 Task: Search one way flight ticket for 4 adults, 1 infant in seat and 1 infant on lap in premium economy from Savannah: Savannah/hilton Head International Airport to Greenville: Pitt-greenville Airport on 5-2-2023. Choice of flights is Southwest. Number of bags: 2 carry on bags and 1 checked bag. Price is upto 98000. Outbound departure time preference is 8:45.
Action: Mouse moved to (250, 351)
Screenshot: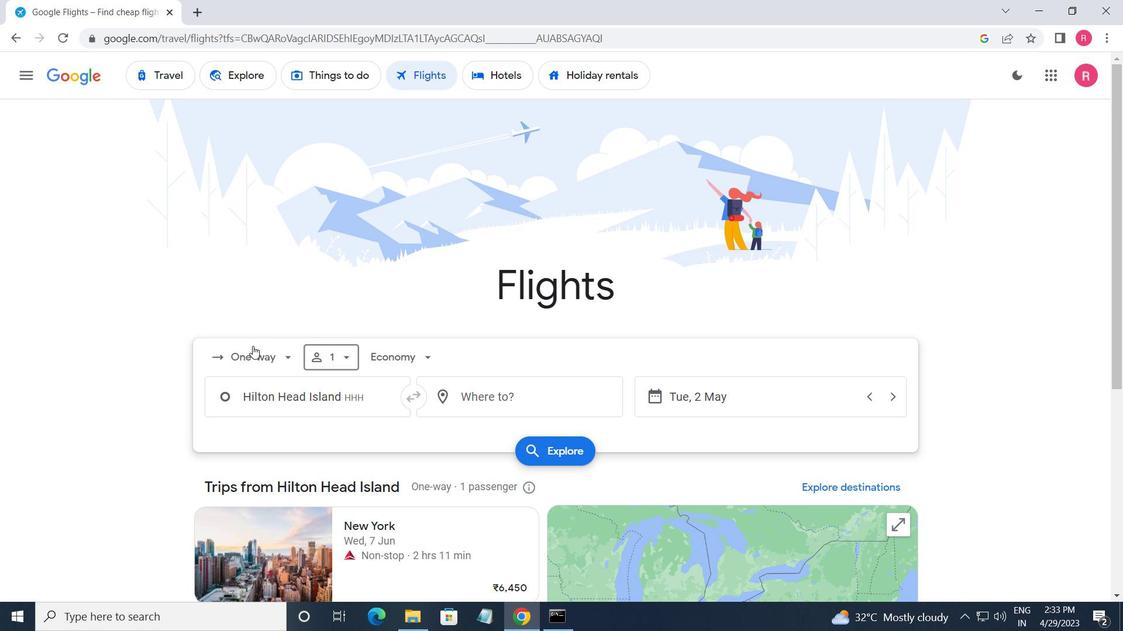 
Action: Mouse pressed left at (250, 351)
Screenshot: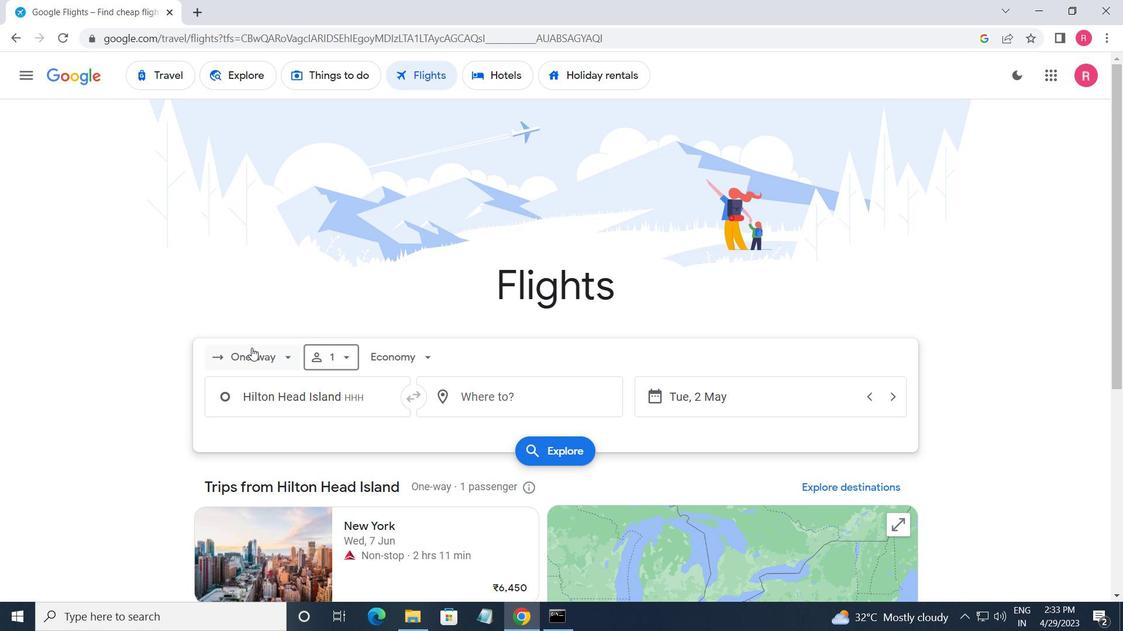 
Action: Mouse moved to (270, 423)
Screenshot: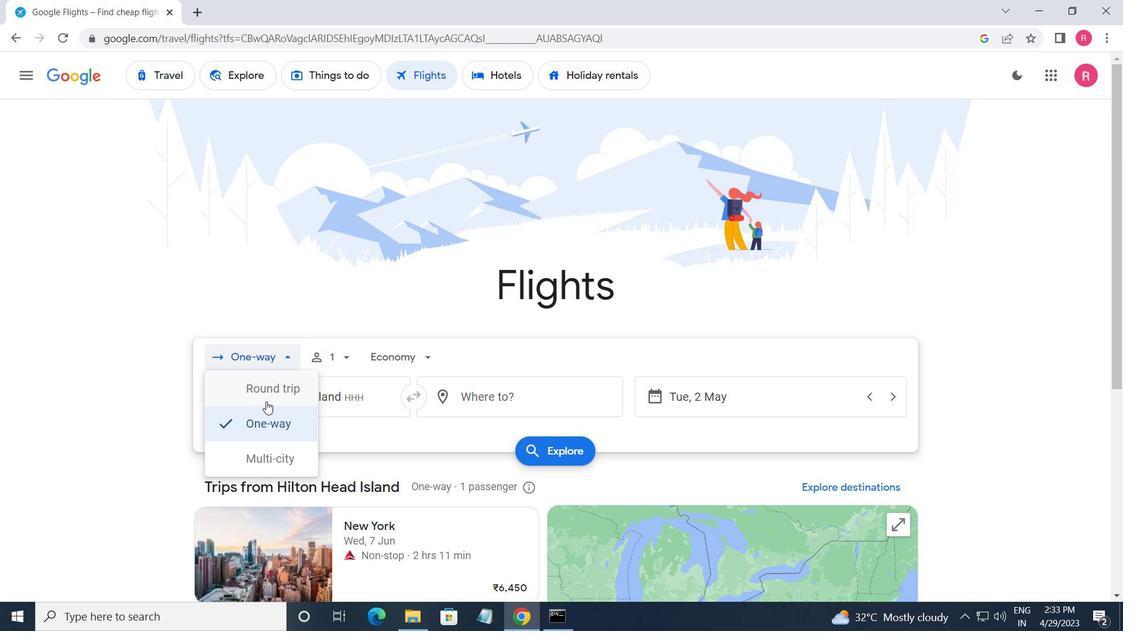
Action: Mouse pressed left at (270, 423)
Screenshot: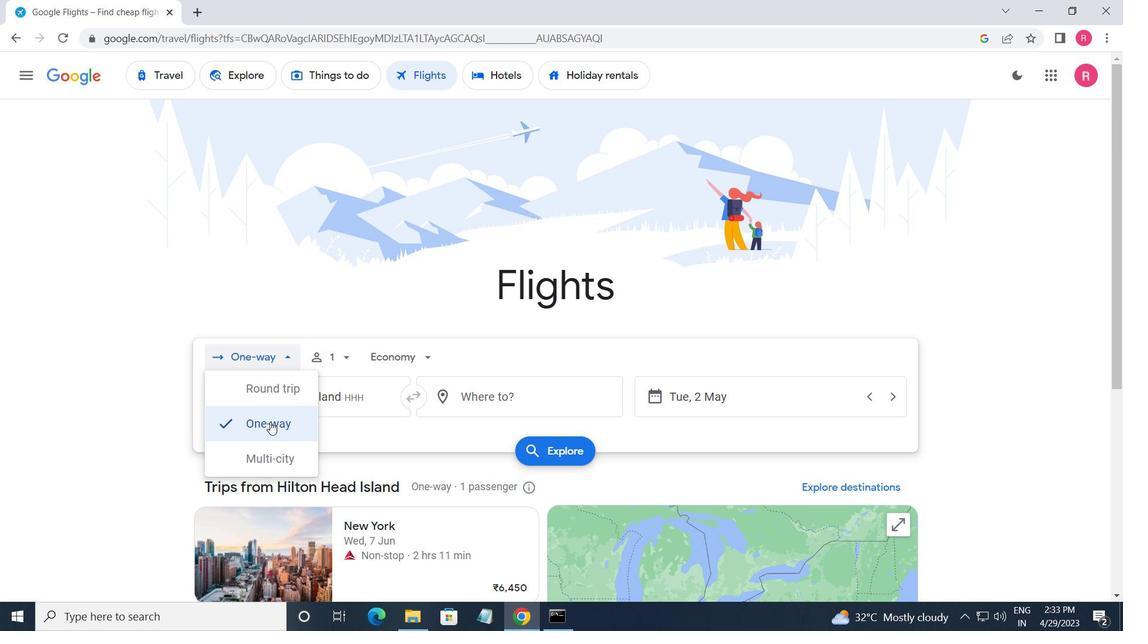 
Action: Mouse moved to (323, 370)
Screenshot: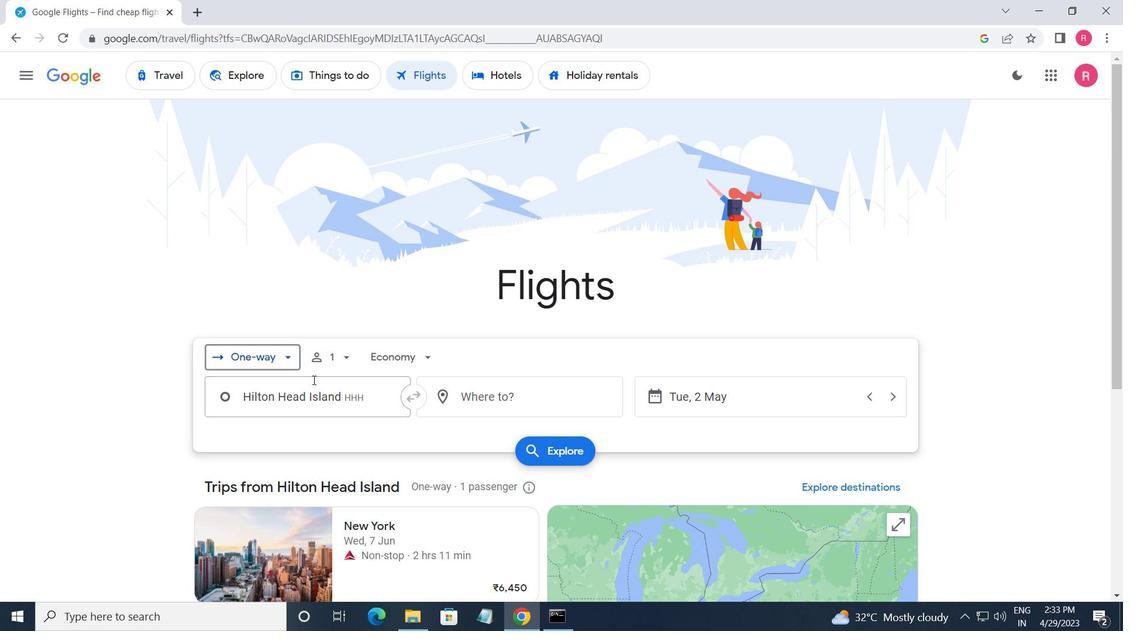
Action: Mouse pressed left at (323, 370)
Screenshot: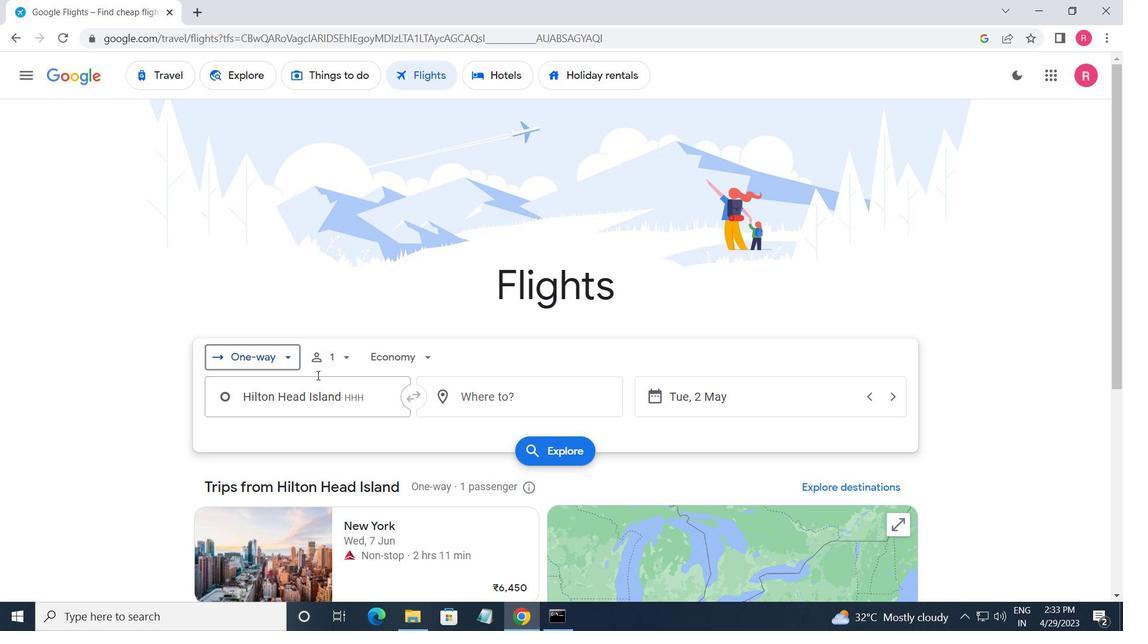 
Action: Mouse moved to (452, 396)
Screenshot: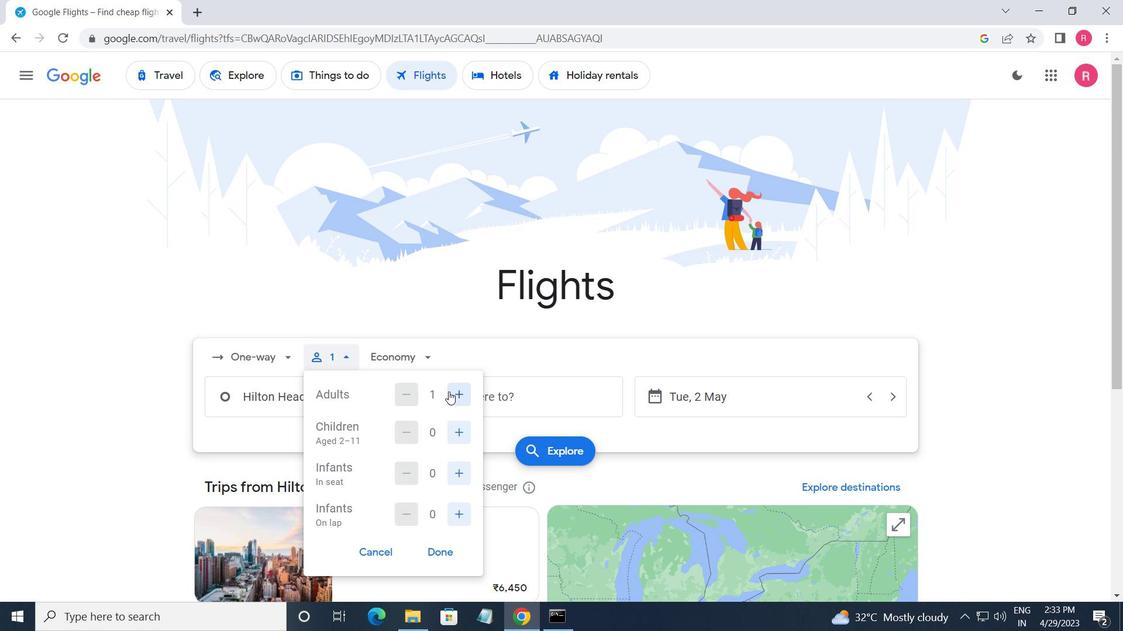 
Action: Mouse pressed left at (452, 396)
Screenshot: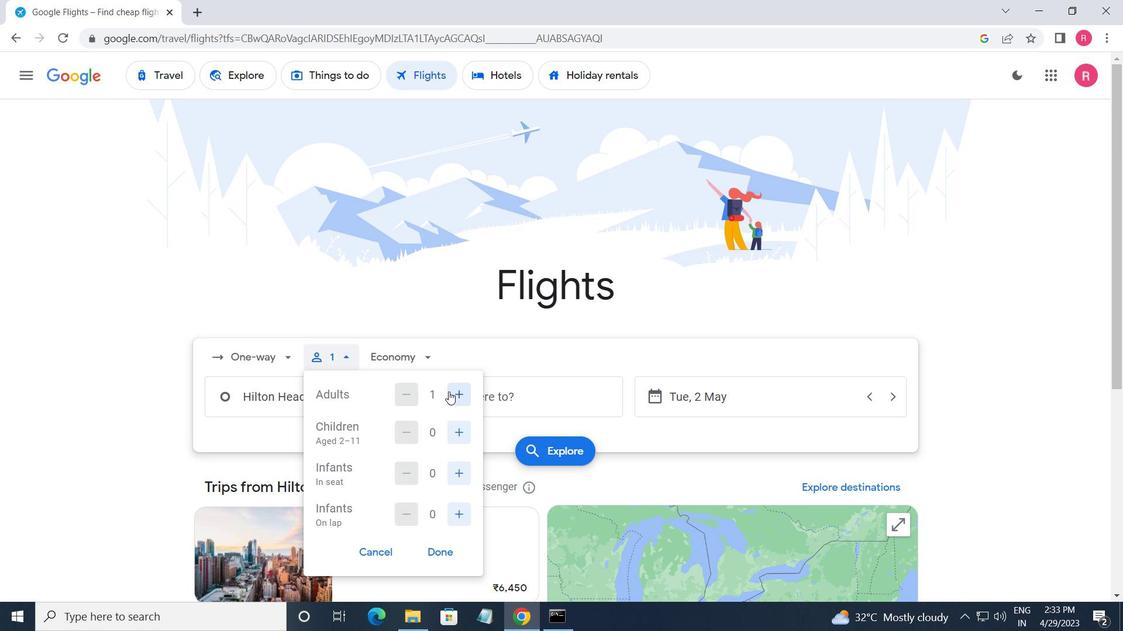 
Action: Mouse moved to (453, 396)
Screenshot: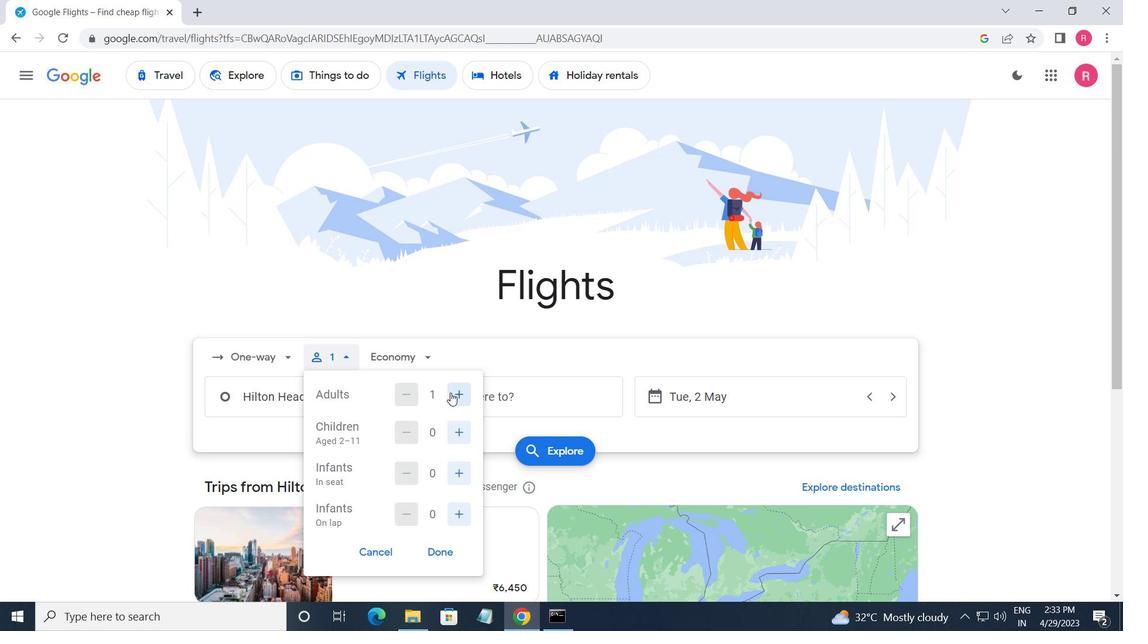 
Action: Mouse pressed left at (453, 396)
Screenshot: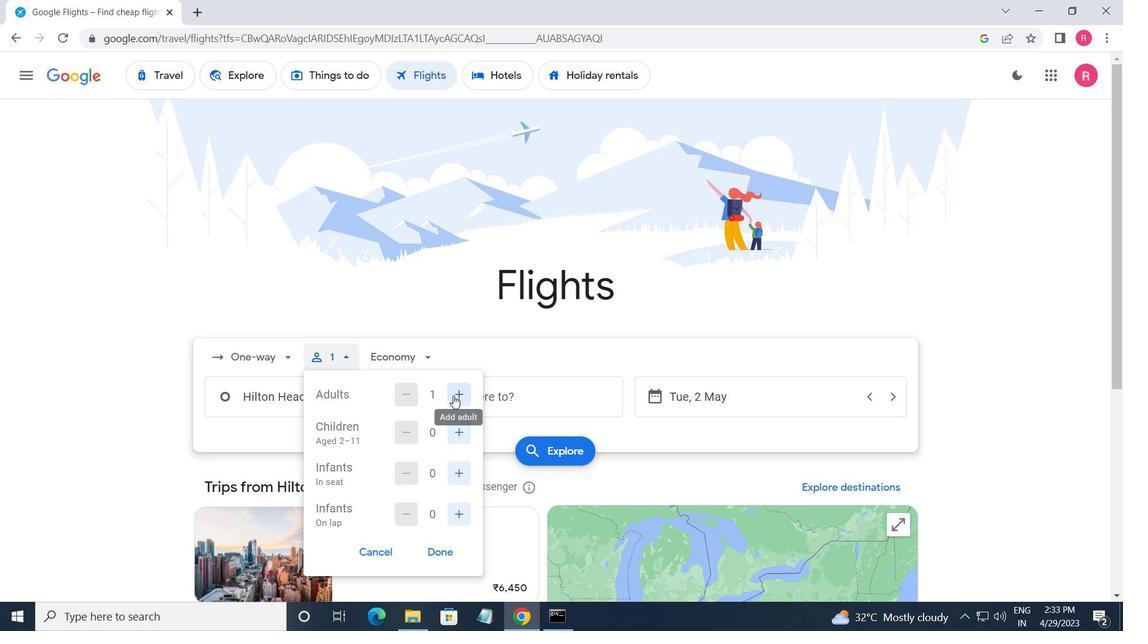
Action: Mouse pressed left at (453, 396)
Screenshot: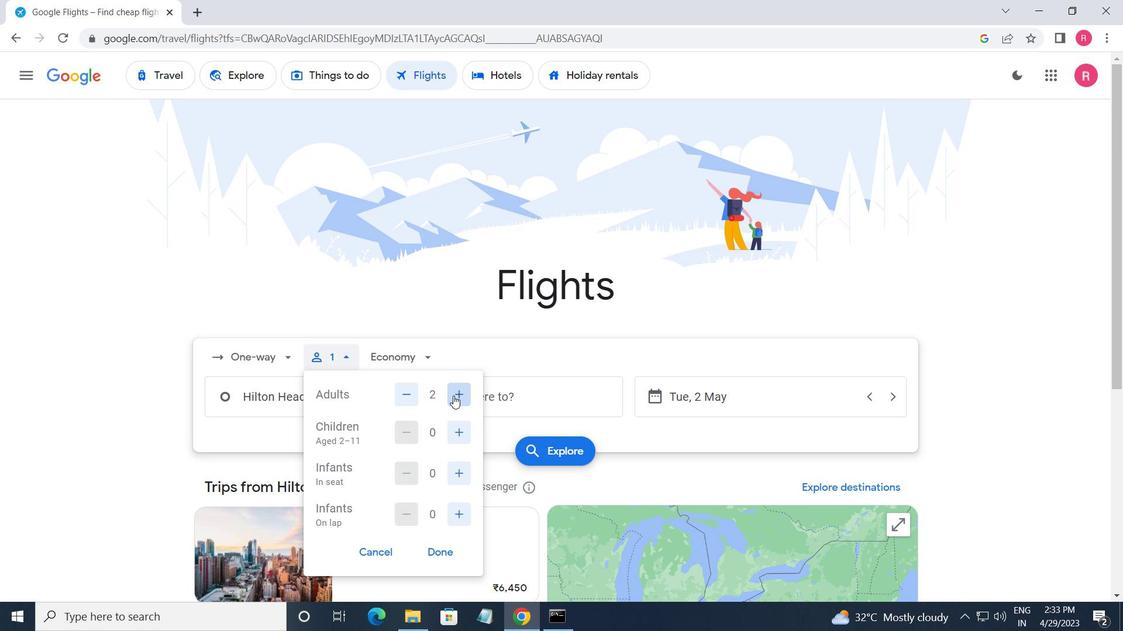 
Action: Mouse moved to (459, 428)
Screenshot: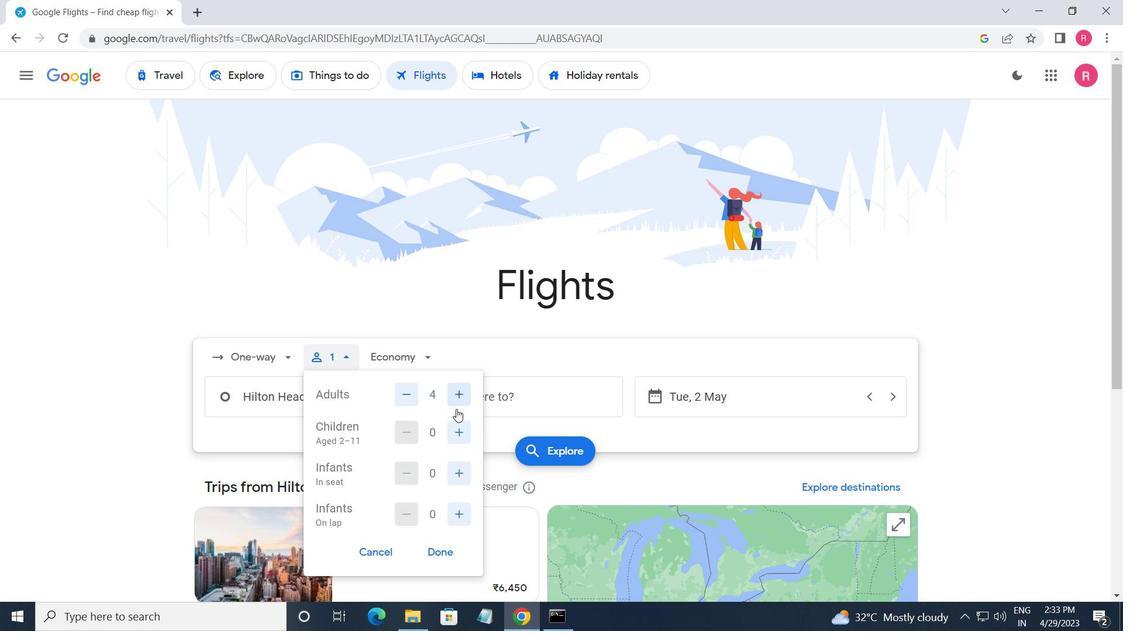 
Action: Mouse pressed left at (459, 428)
Screenshot: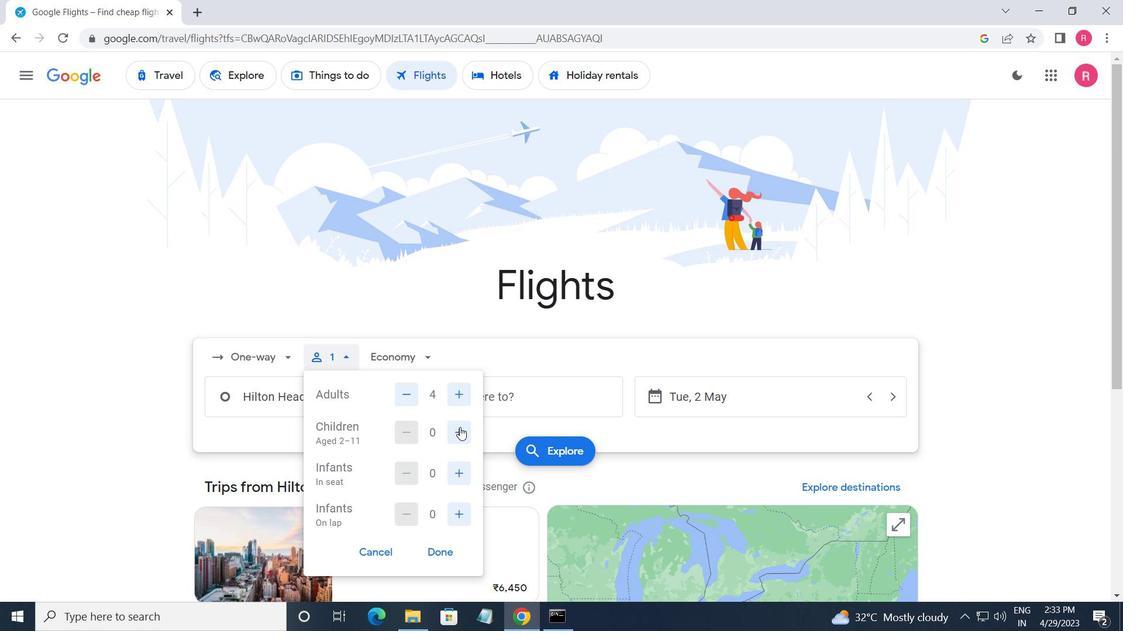 
Action: Mouse moved to (448, 473)
Screenshot: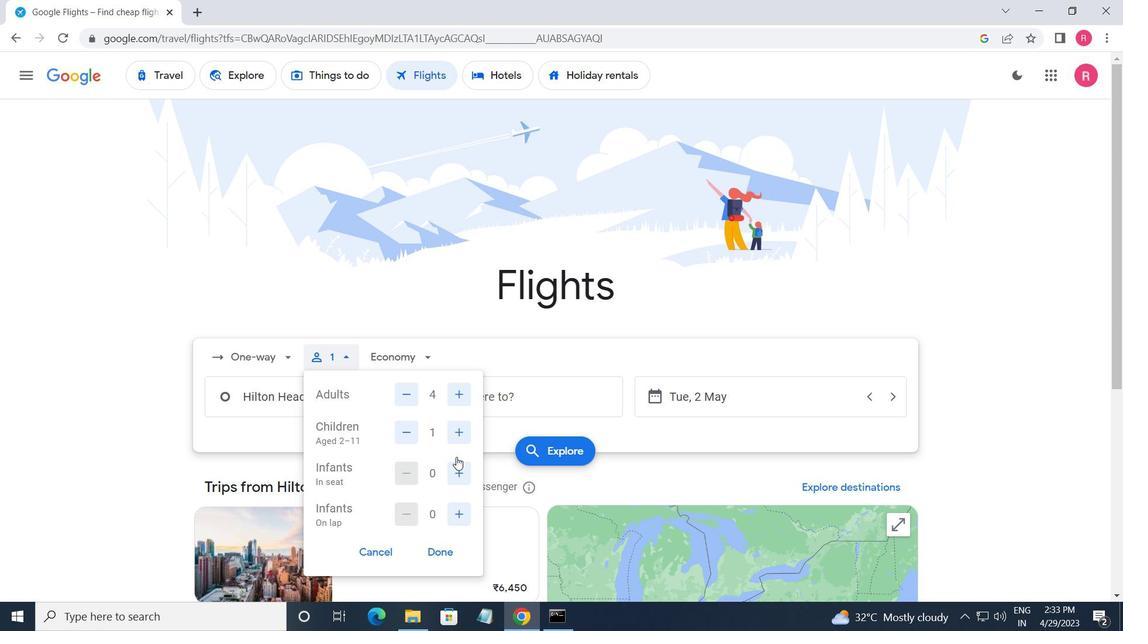 
Action: Mouse pressed left at (448, 473)
Screenshot: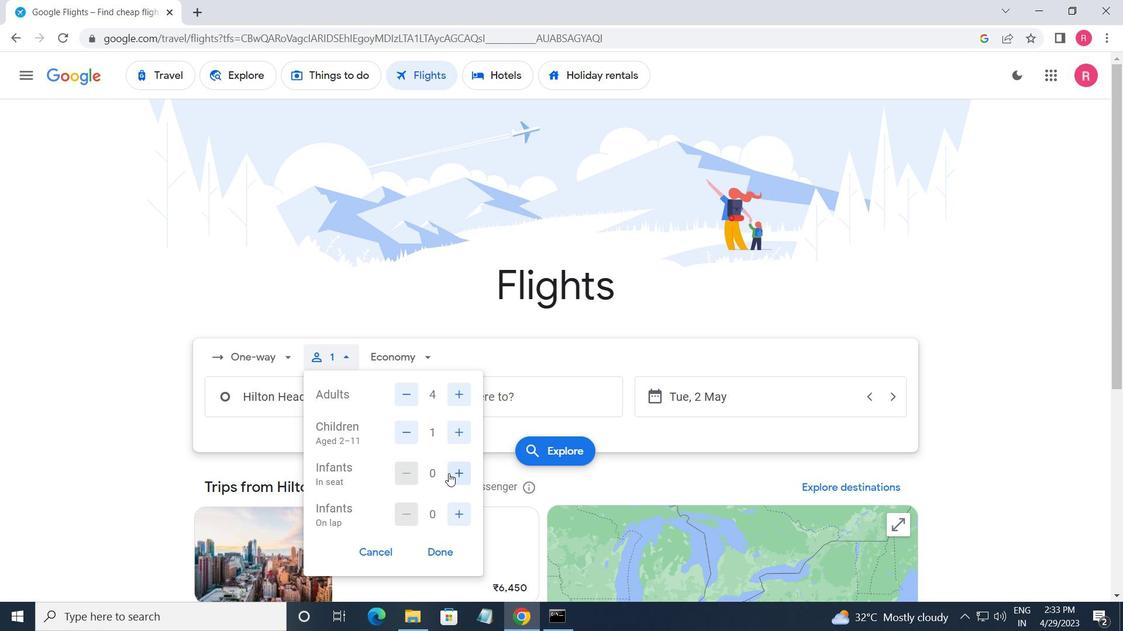 
Action: Mouse moved to (399, 351)
Screenshot: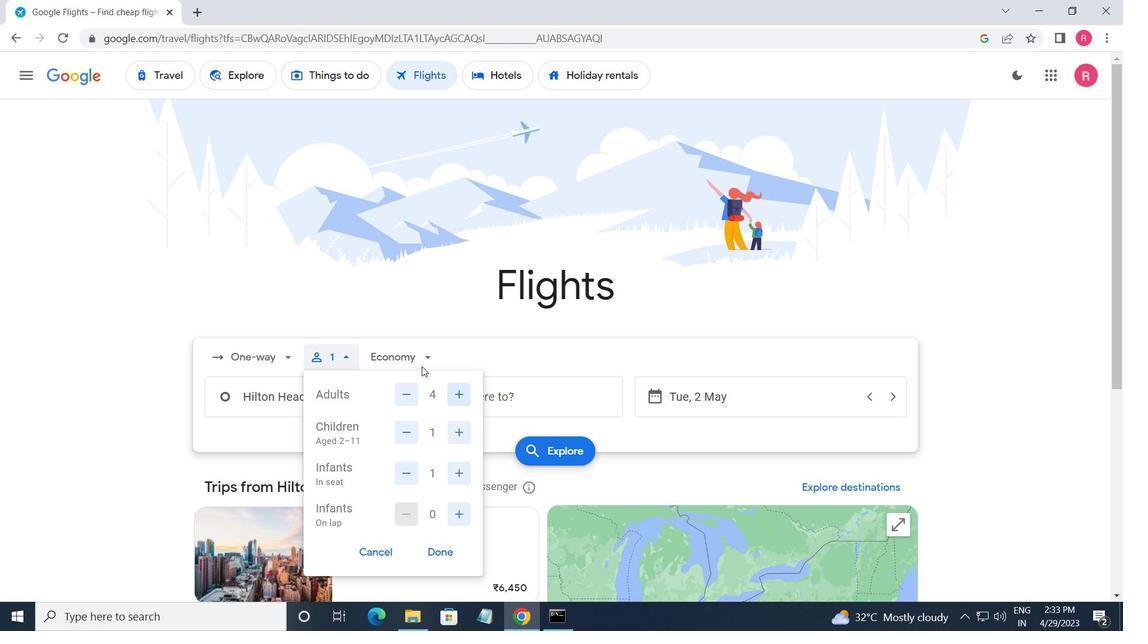 
Action: Mouse pressed left at (399, 351)
Screenshot: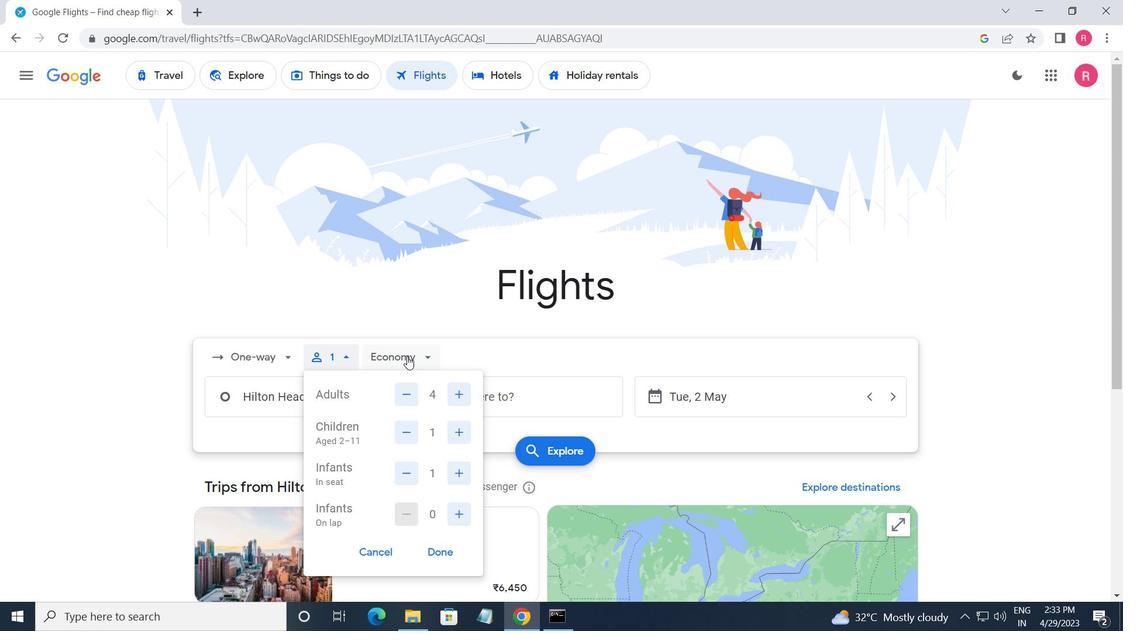 
Action: Mouse moved to (414, 426)
Screenshot: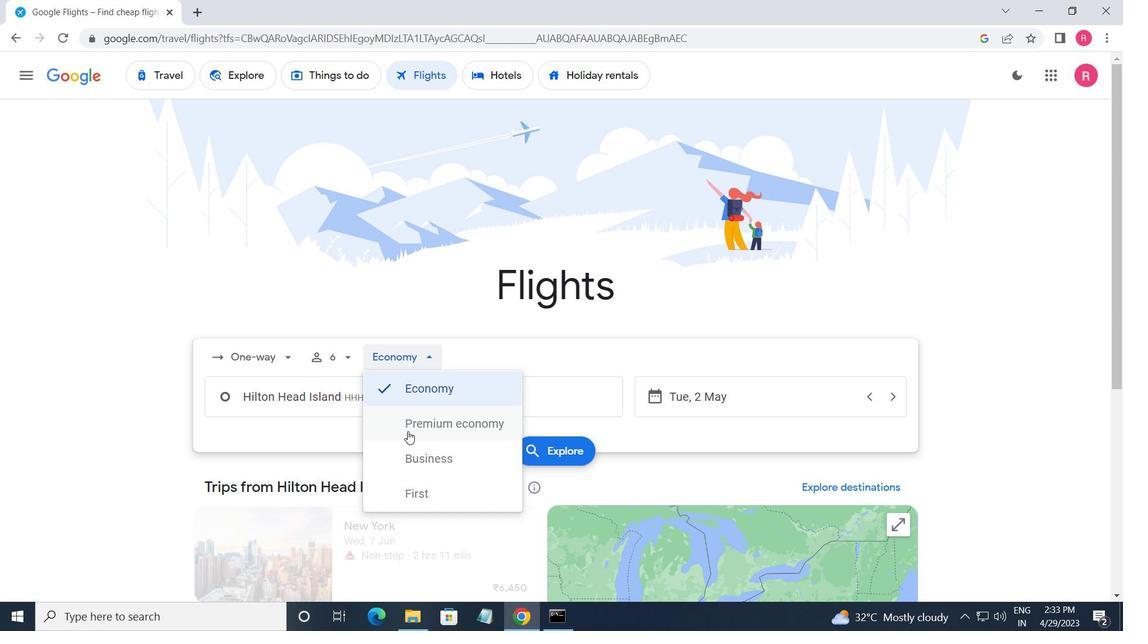 
Action: Mouse pressed left at (414, 426)
Screenshot: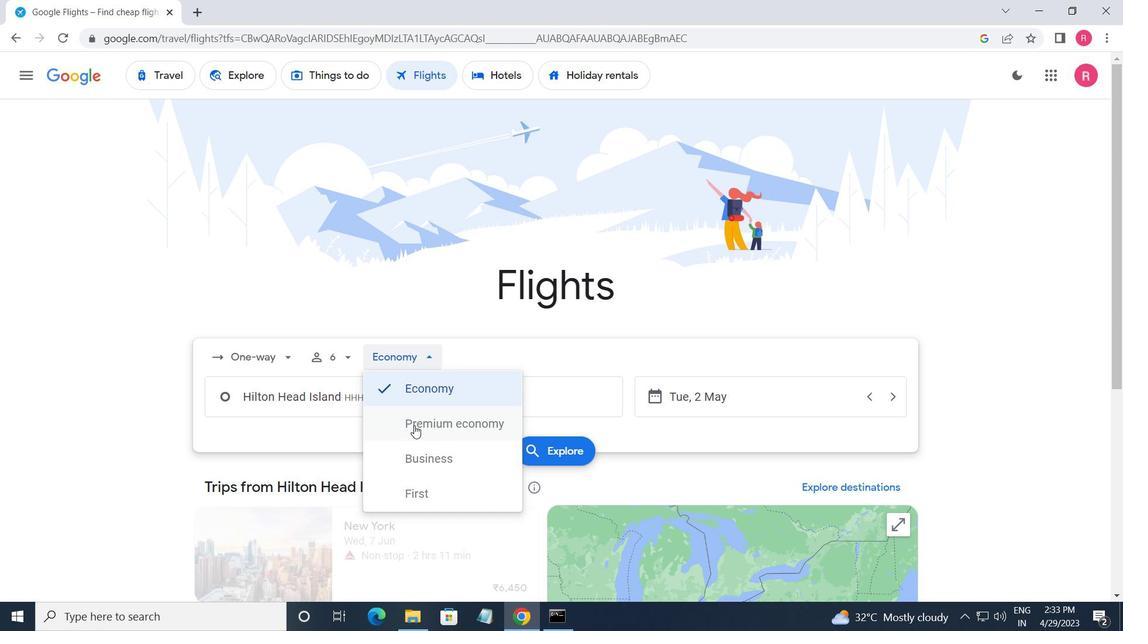 
Action: Mouse moved to (352, 399)
Screenshot: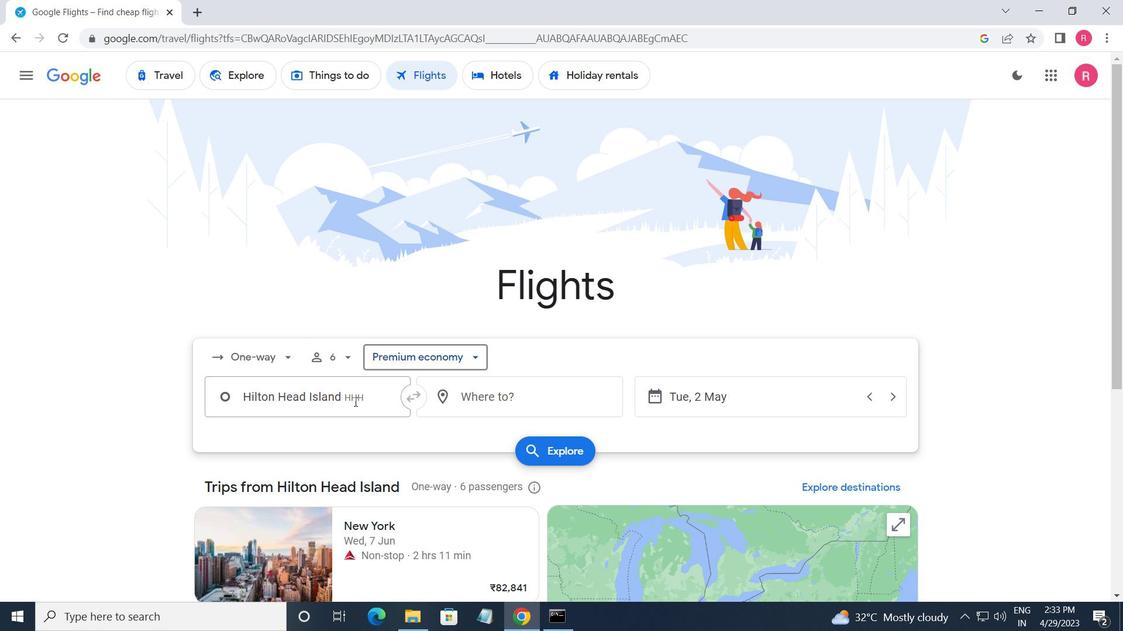 
Action: Mouse pressed left at (352, 399)
Screenshot: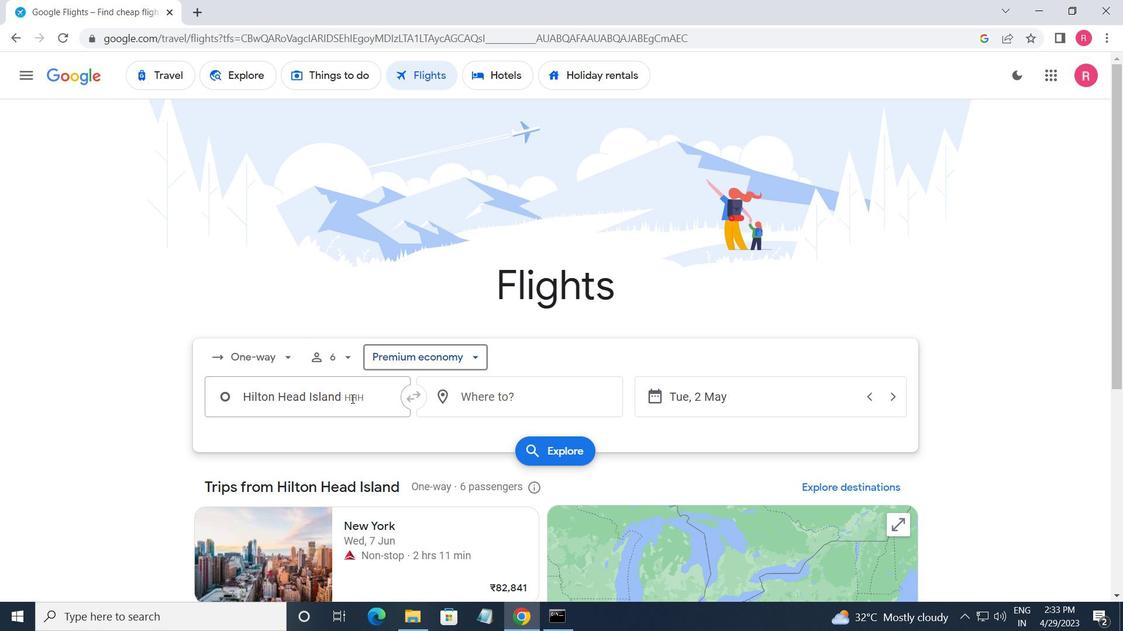 
Action: Mouse moved to (336, 507)
Screenshot: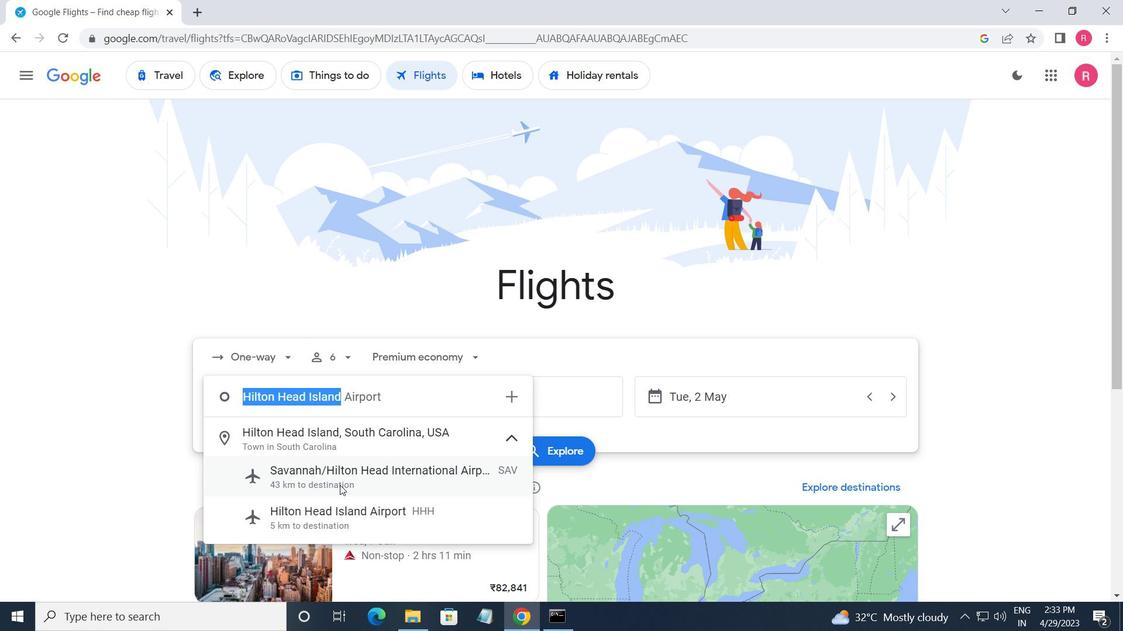 
Action: Mouse pressed left at (336, 507)
Screenshot: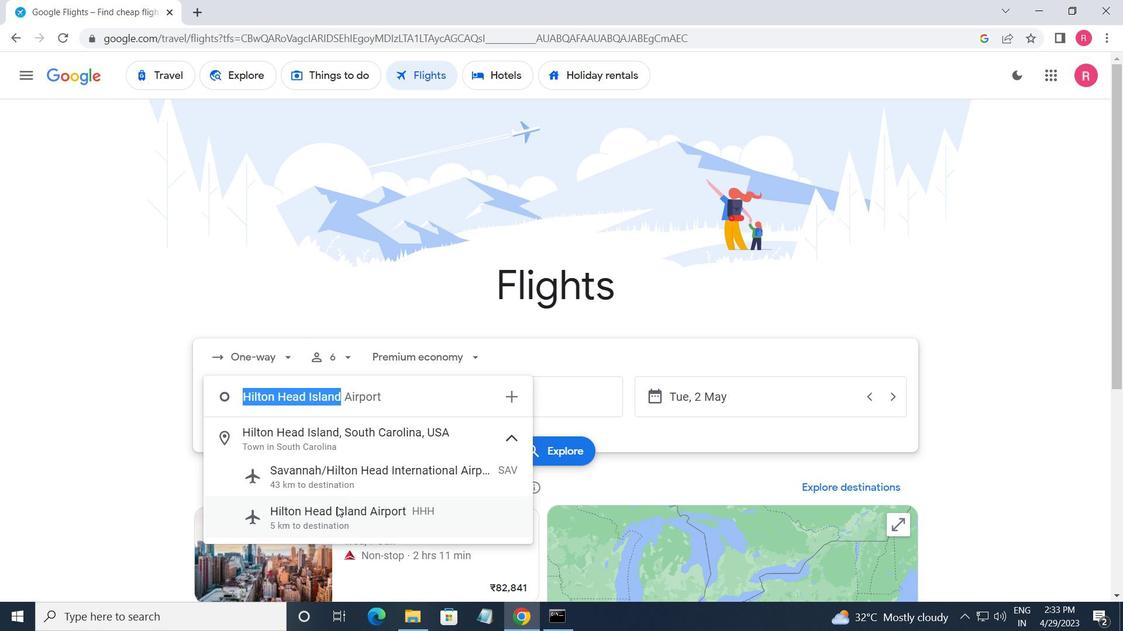 
Action: Mouse moved to (514, 390)
Screenshot: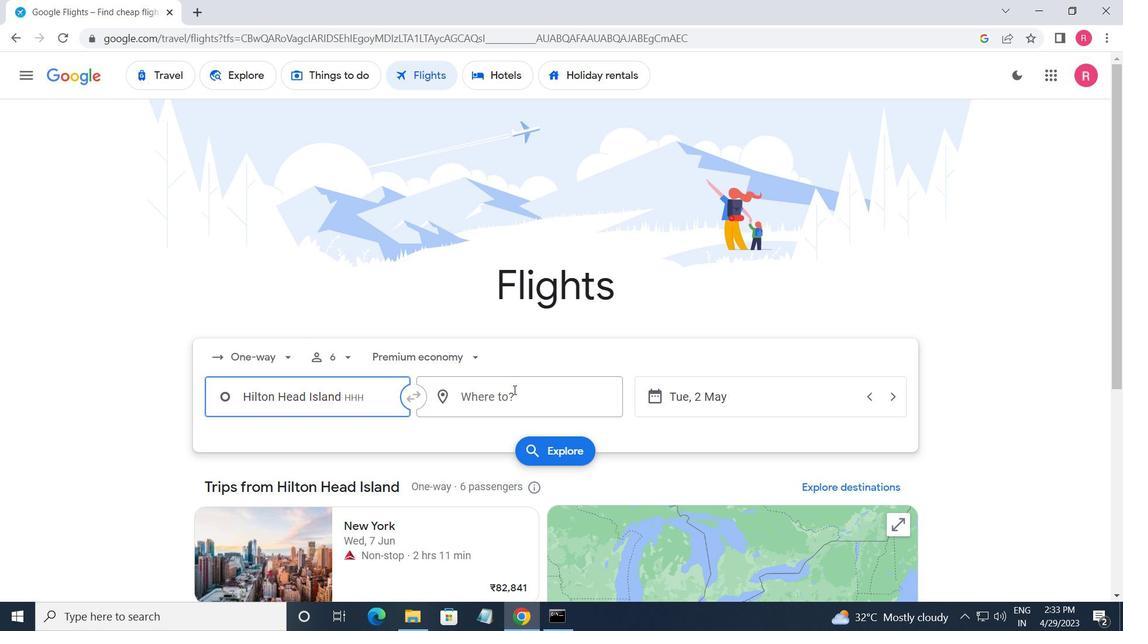 
Action: Mouse pressed left at (514, 390)
Screenshot: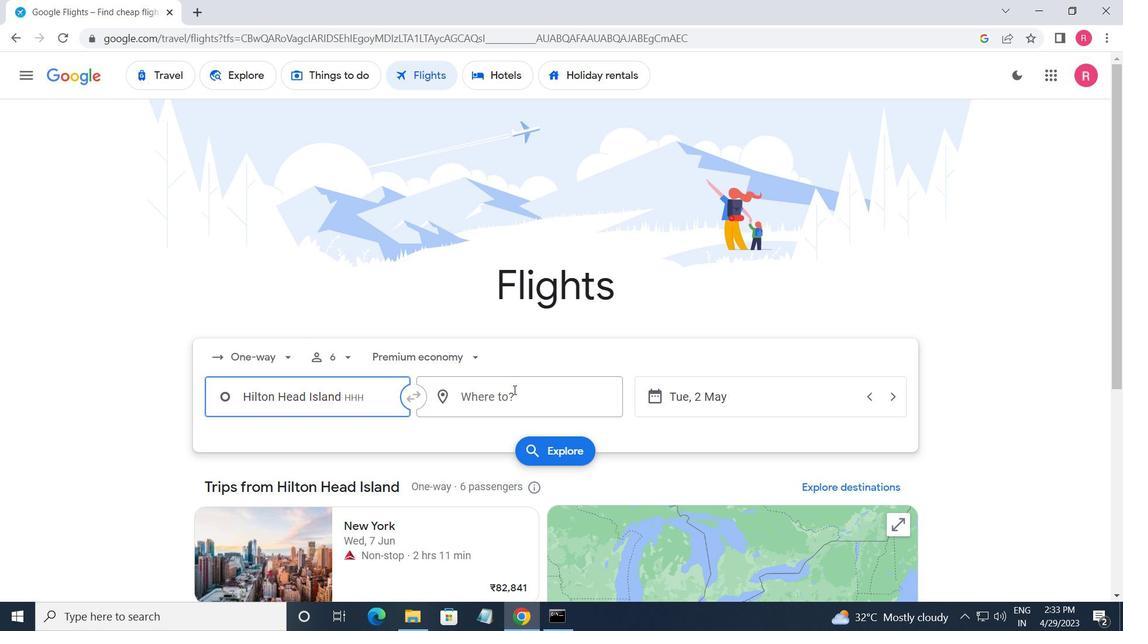 
Action: Mouse moved to (492, 538)
Screenshot: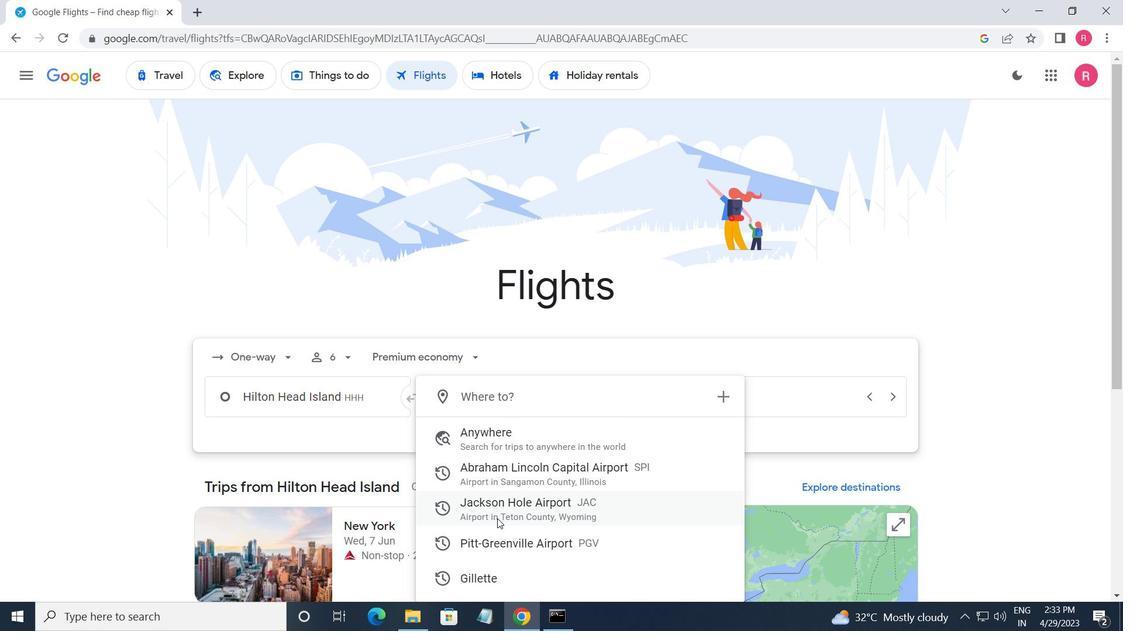
Action: Mouse pressed left at (492, 538)
Screenshot: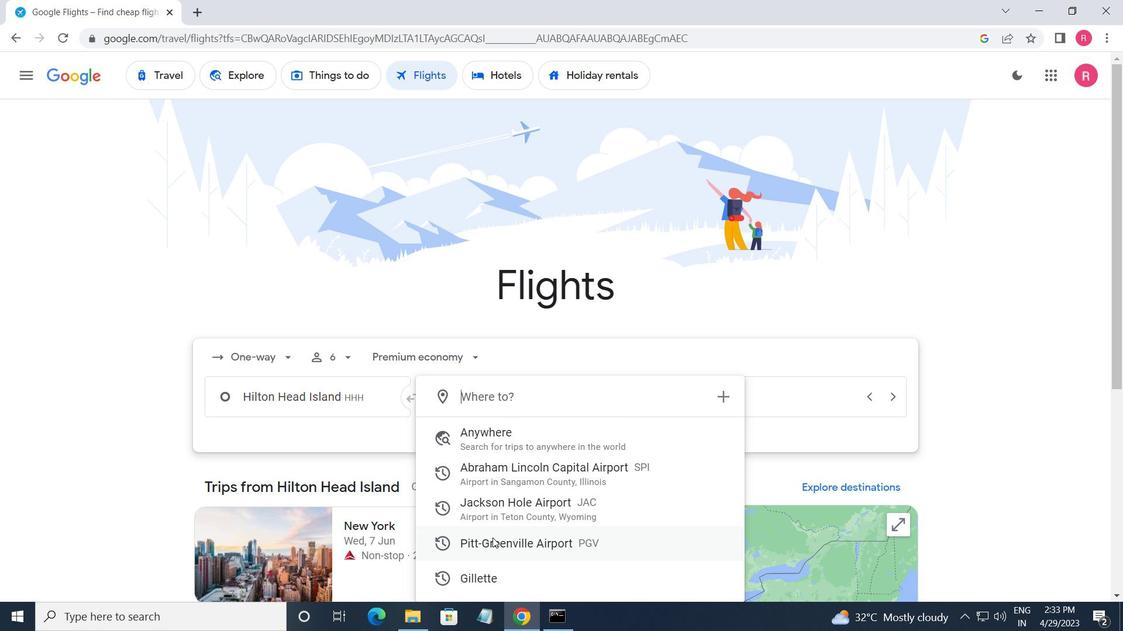 
Action: Mouse moved to (687, 401)
Screenshot: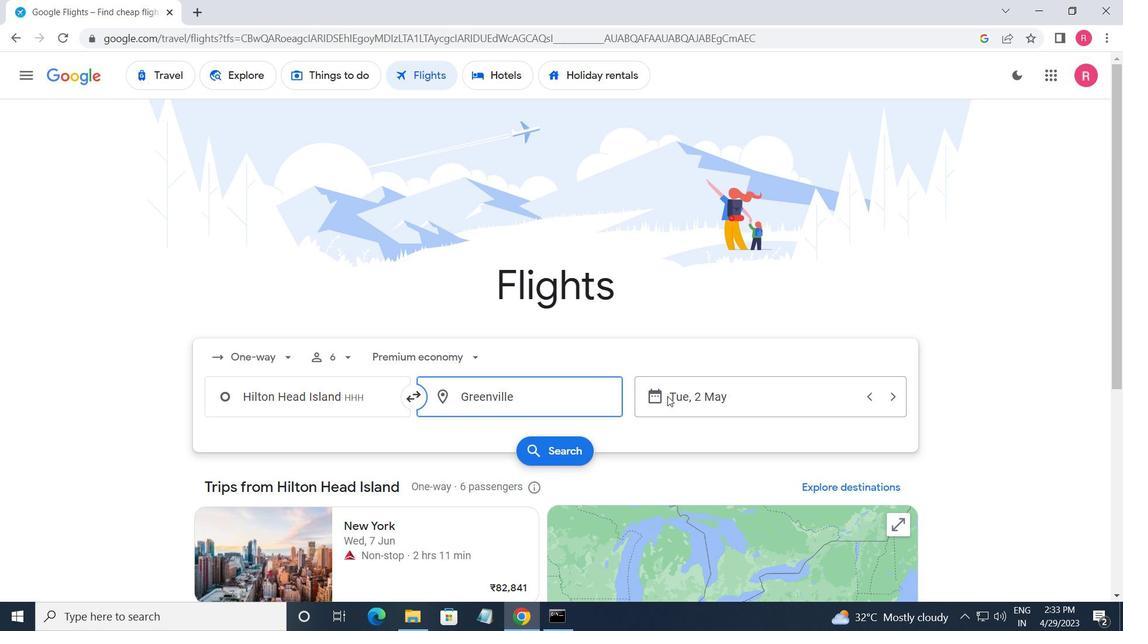 
Action: Mouse pressed left at (687, 401)
Screenshot: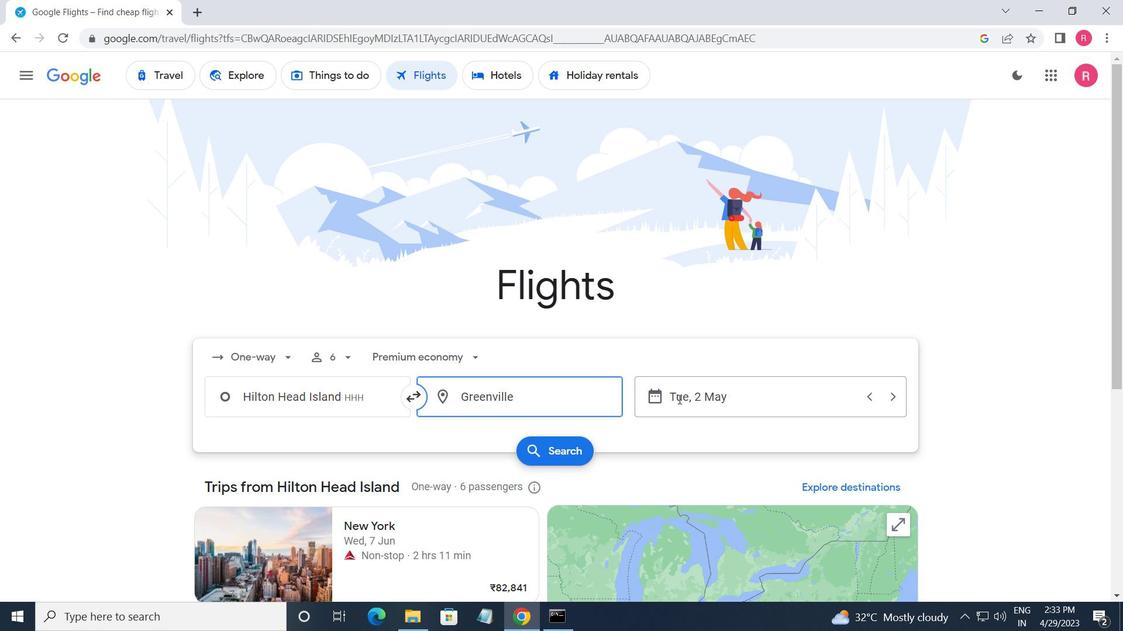 
Action: Mouse moved to (739, 356)
Screenshot: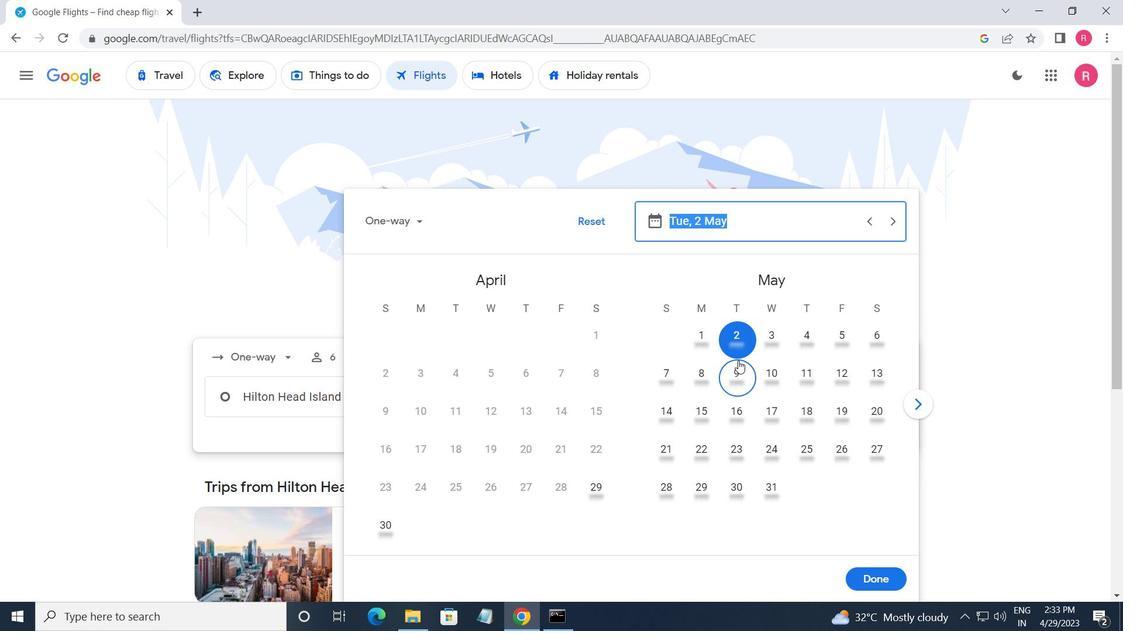 
Action: Mouse pressed left at (739, 356)
Screenshot: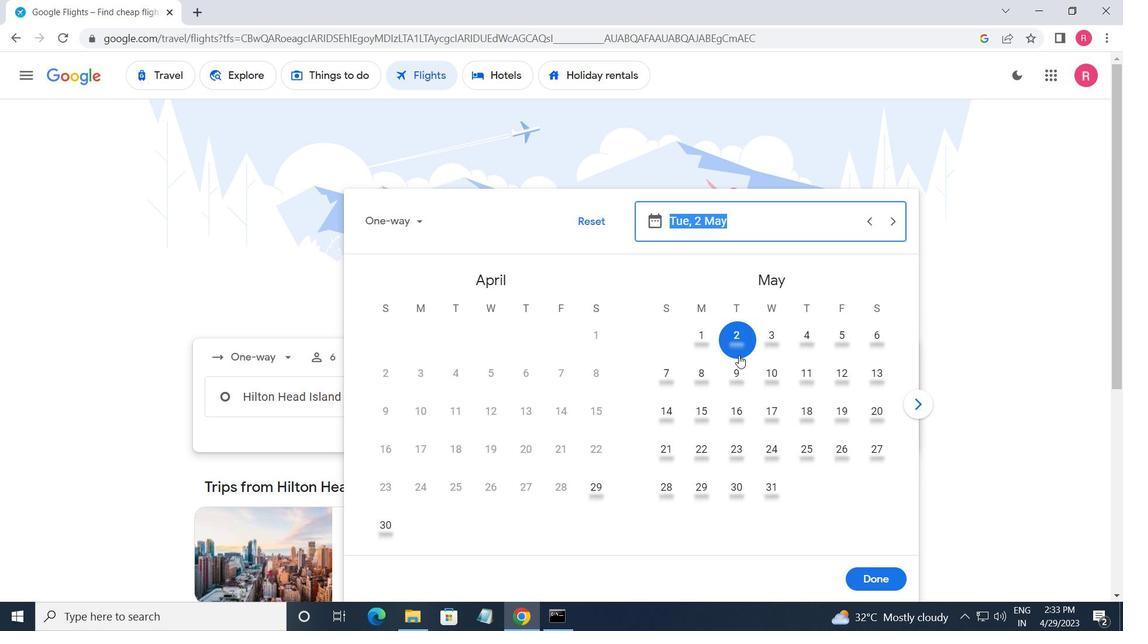 
Action: Mouse moved to (857, 574)
Screenshot: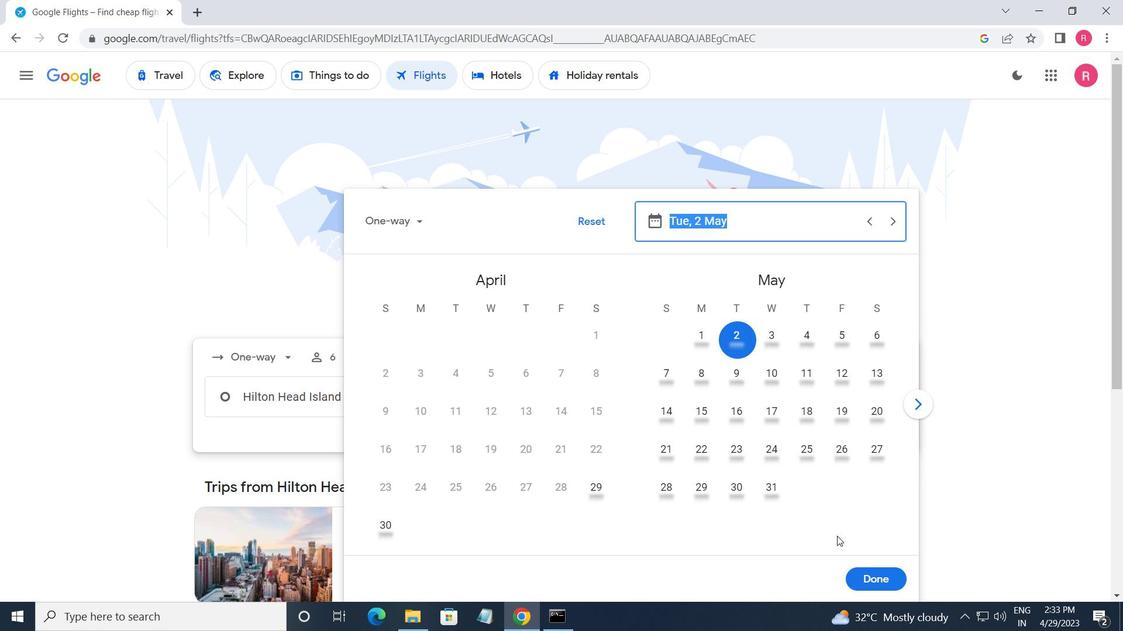 
Action: Mouse pressed left at (857, 574)
Screenshot: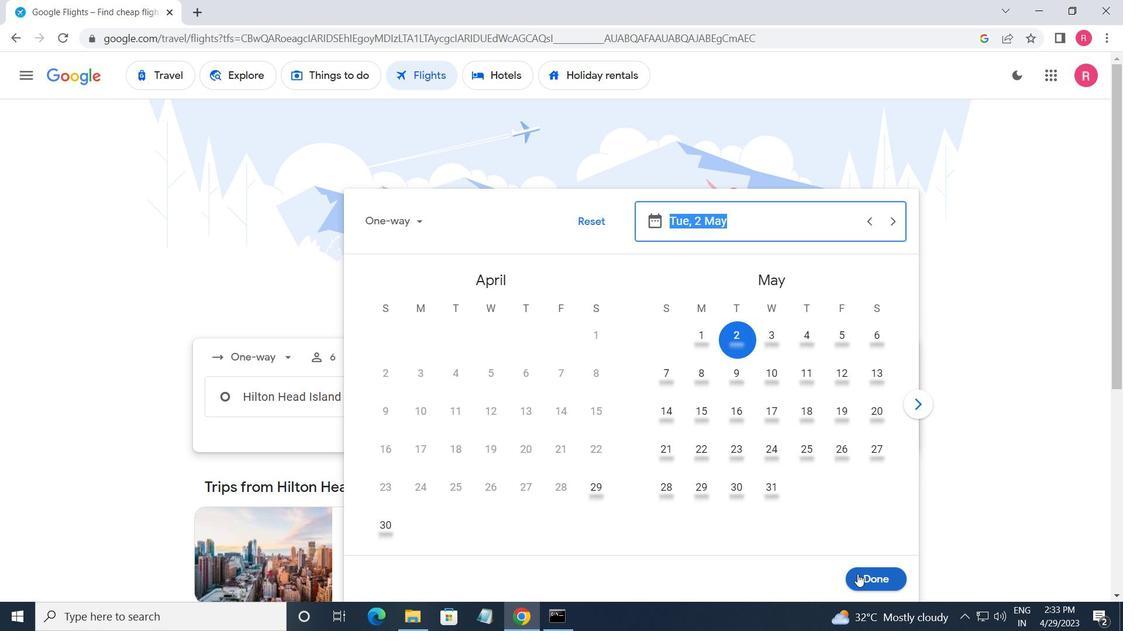 
Action: Mouse moved to (547, 448)
Screenshot: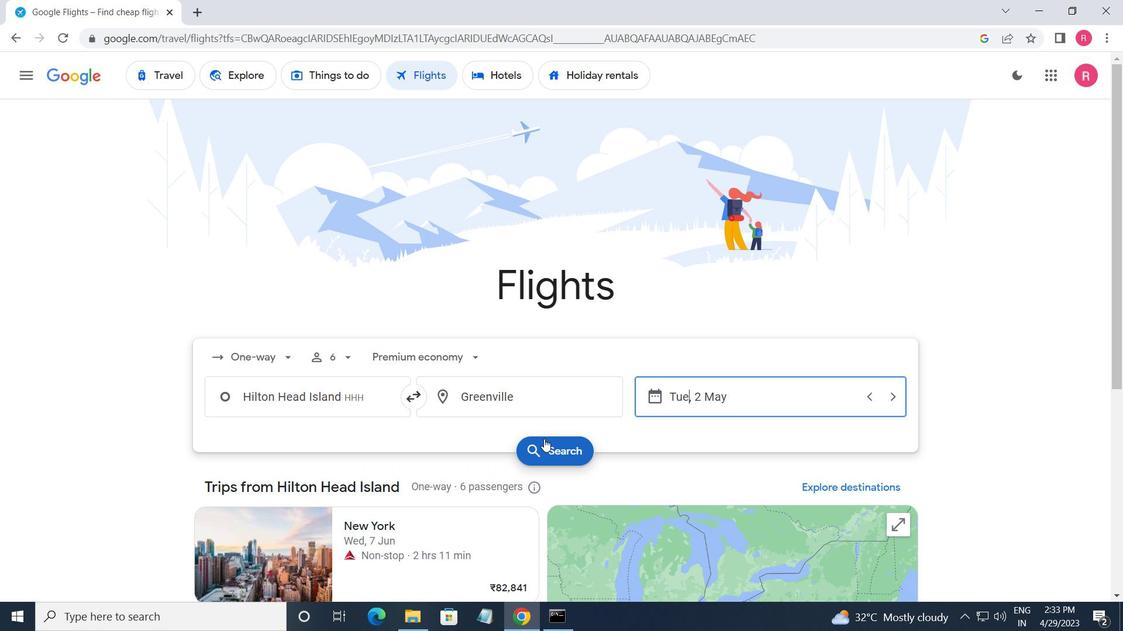 
Action: Mouse pressed left at (547, 448)
Screenshot: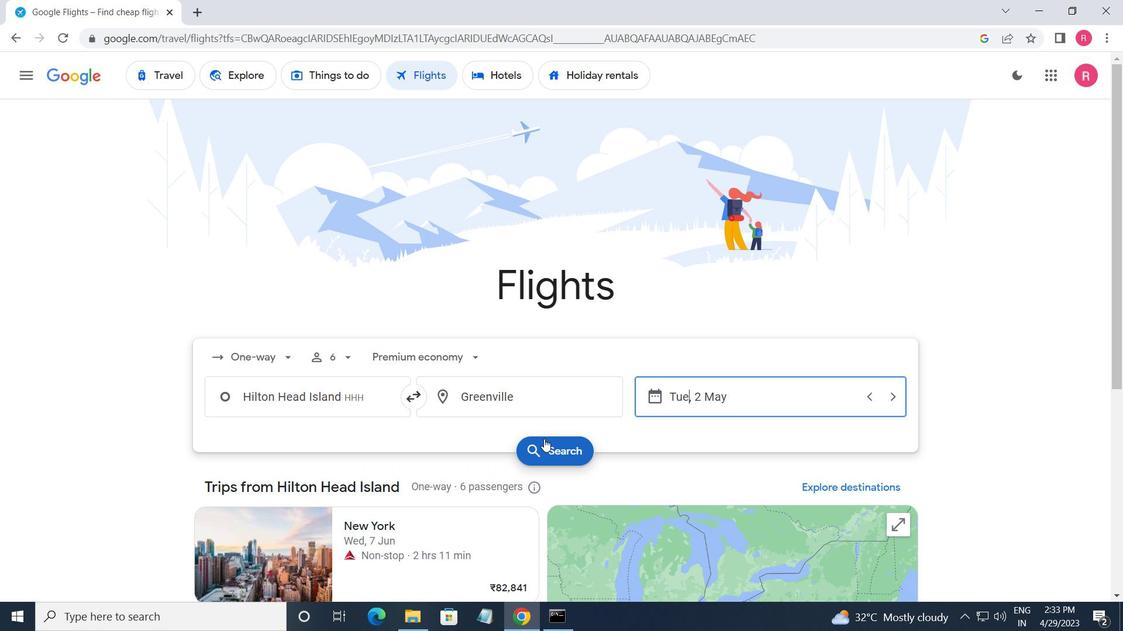 
Action: Mouse moved to (248, 215)
Screenshot: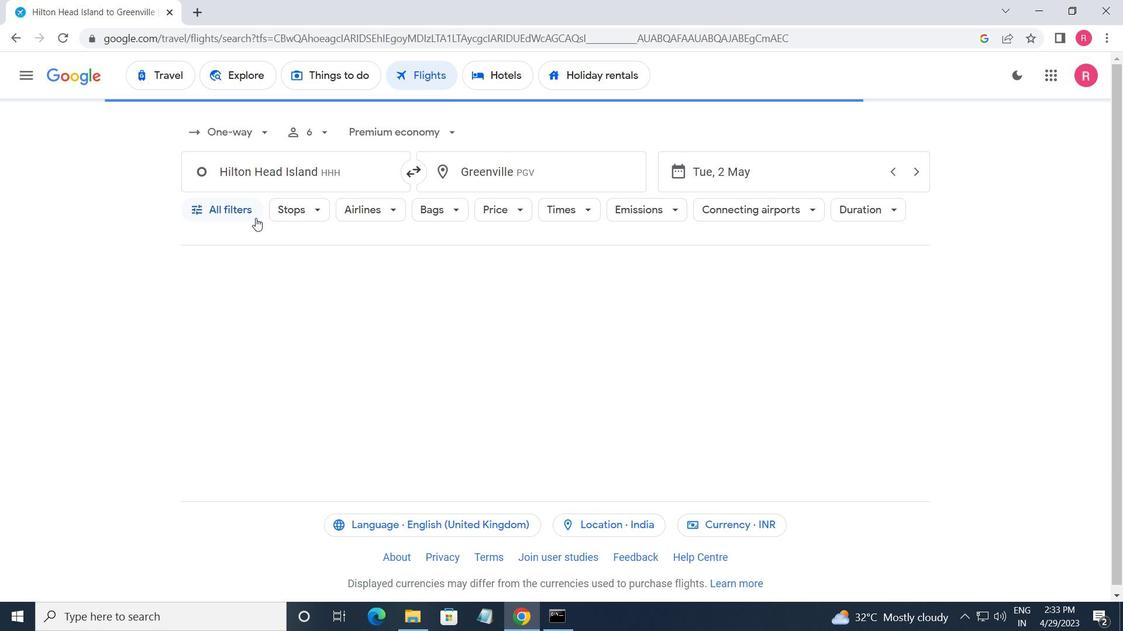 
Action: Mouse pressed left at (248, 215)
Screenshot: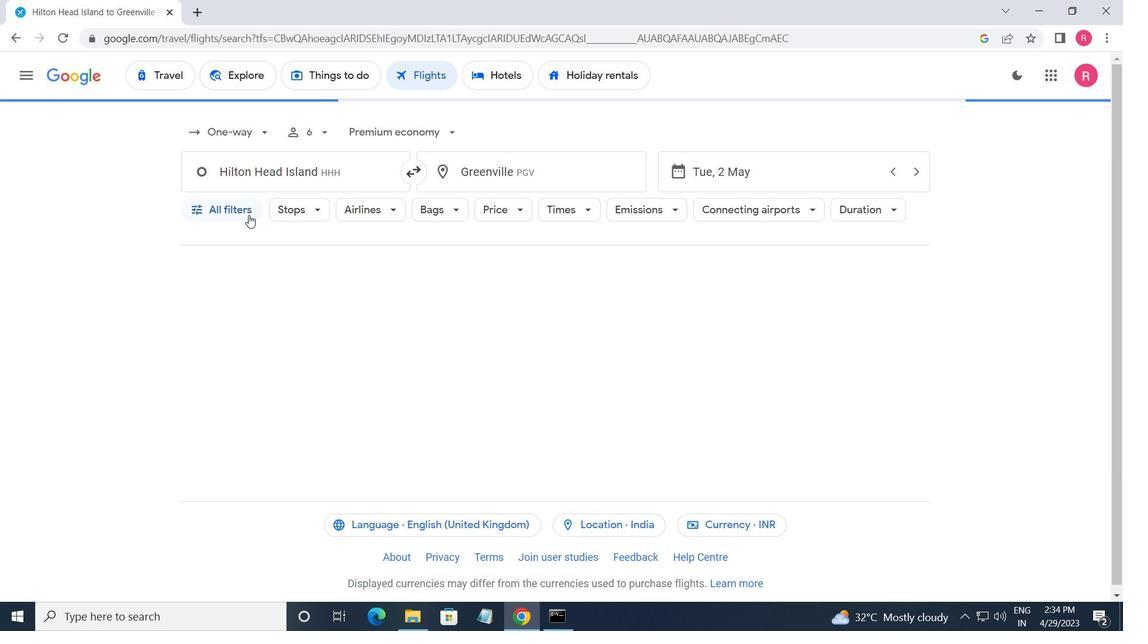 
Action: Mouse moved to (288, 359)
Screenshot: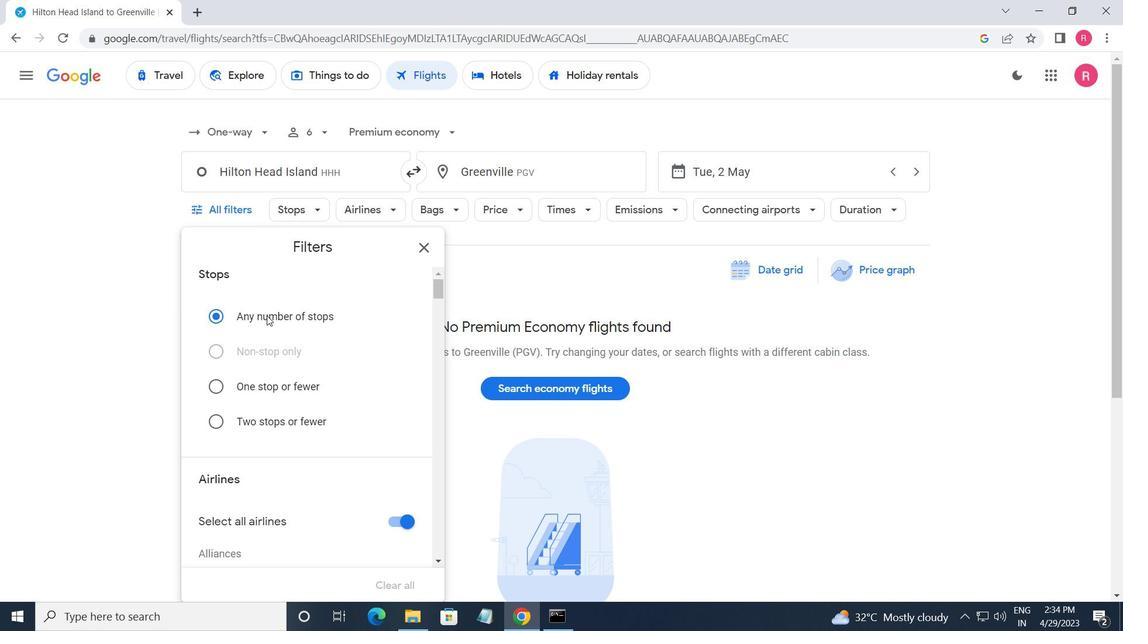 
Action: Mouse scrolled (288, 358) with delta (0, 0)
Screenshot: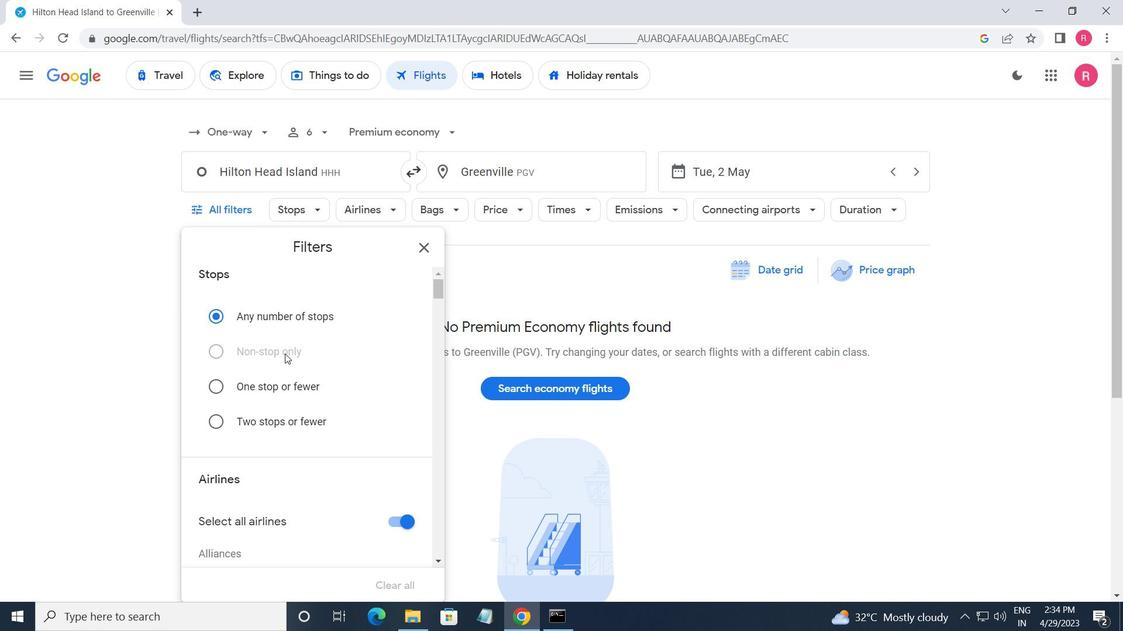 
Action: Mouse scrolled (288, 358) with delta (0, 0)
Screenshot: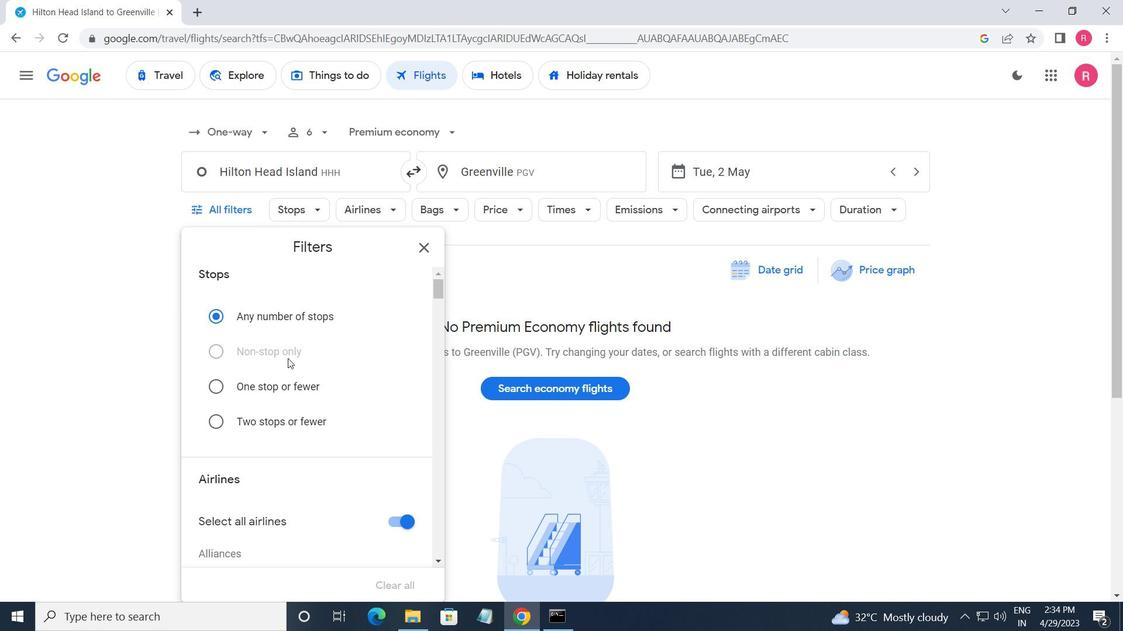 
Action: Mouse moved to (288, 360)
Screenshot: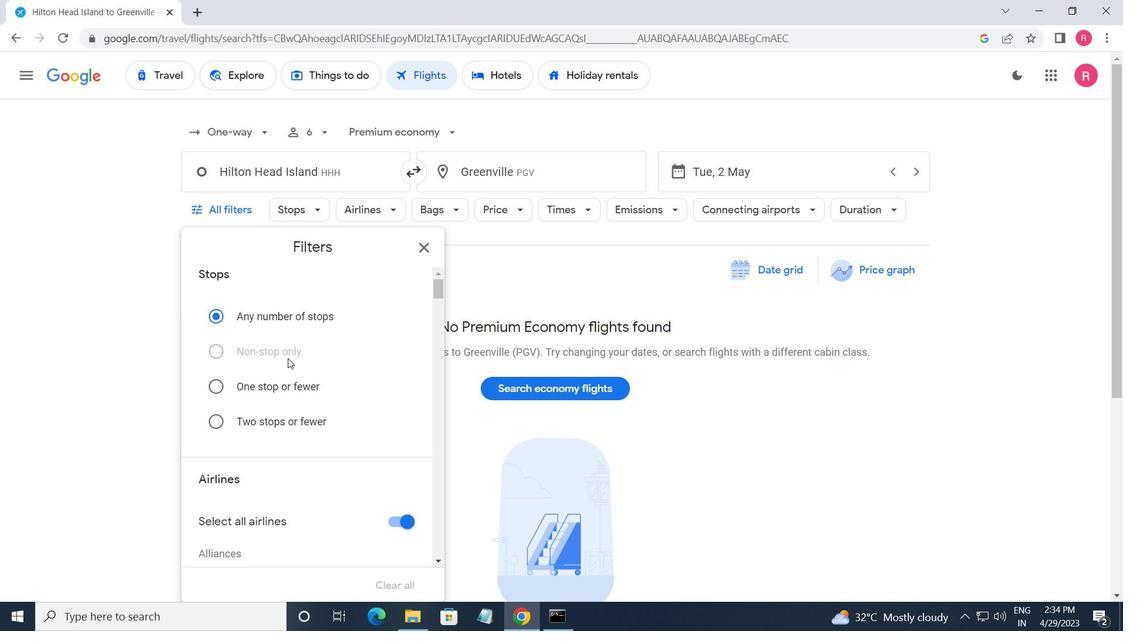 
Action: Mouse scrolled (288, 359) with delta (0, 0)
Screenshot: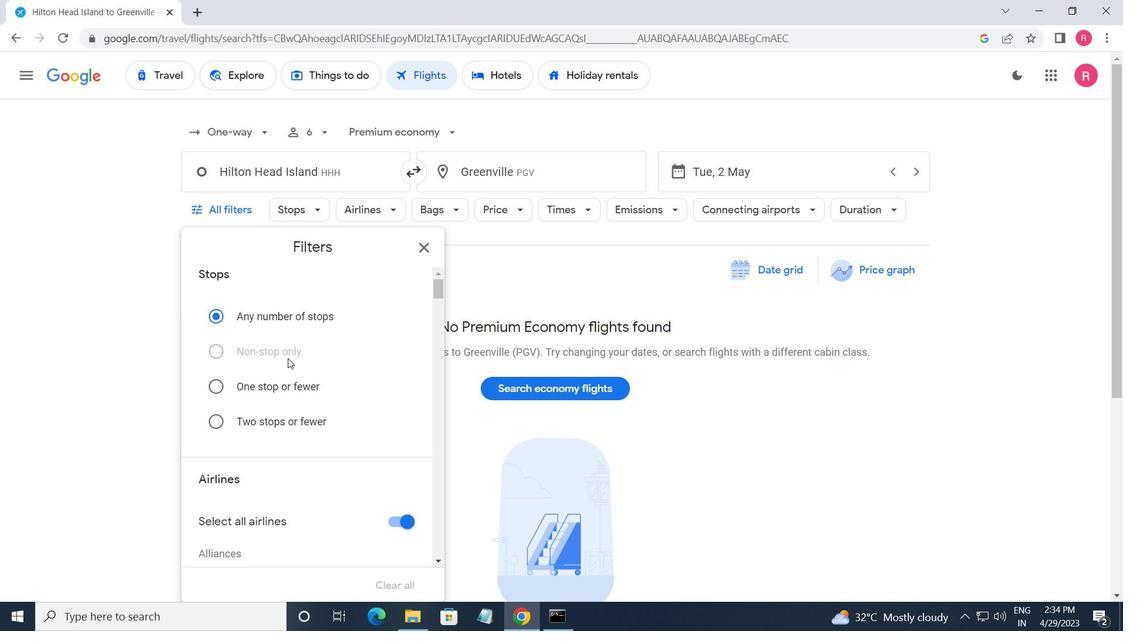 
Action: Mouse scrolled (288, 359) with delta (0, 0)
Screenshot: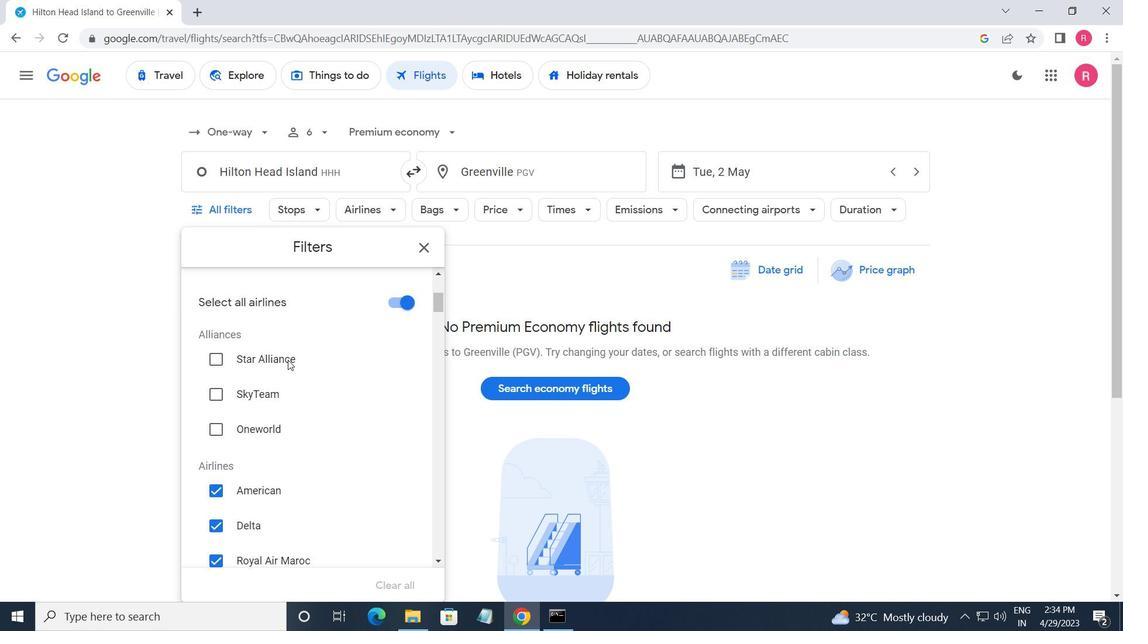 
Action: Mouse scrolled (288, 359) with delta (0, 0)
Screenshot: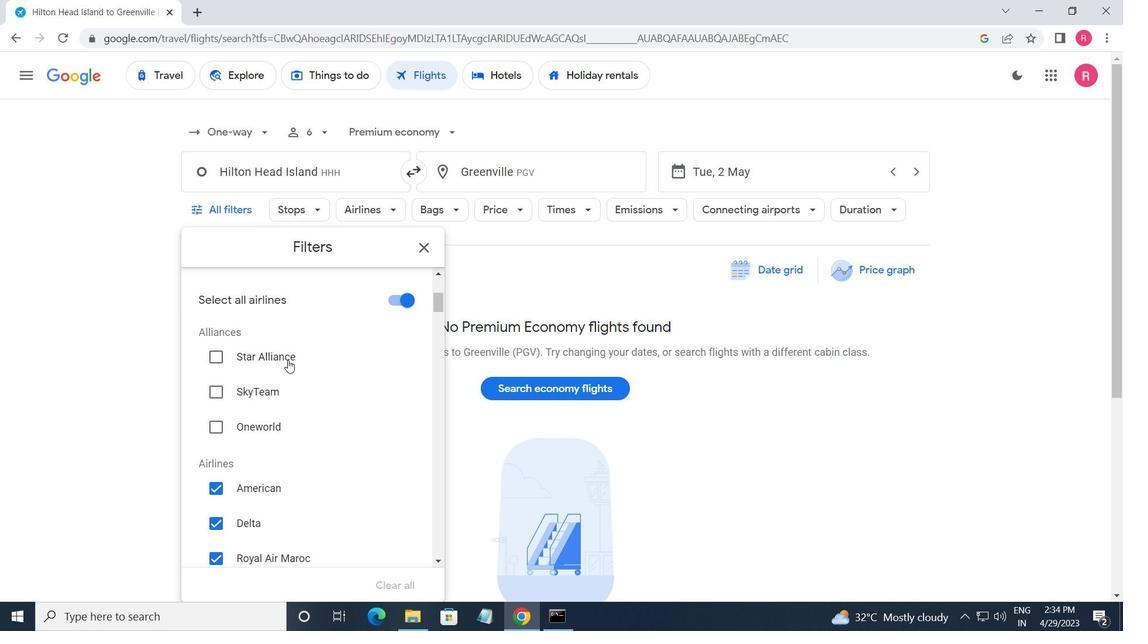 
Action: Mouse scrolled (288, 360) with delta (0, 0)
Screenshot: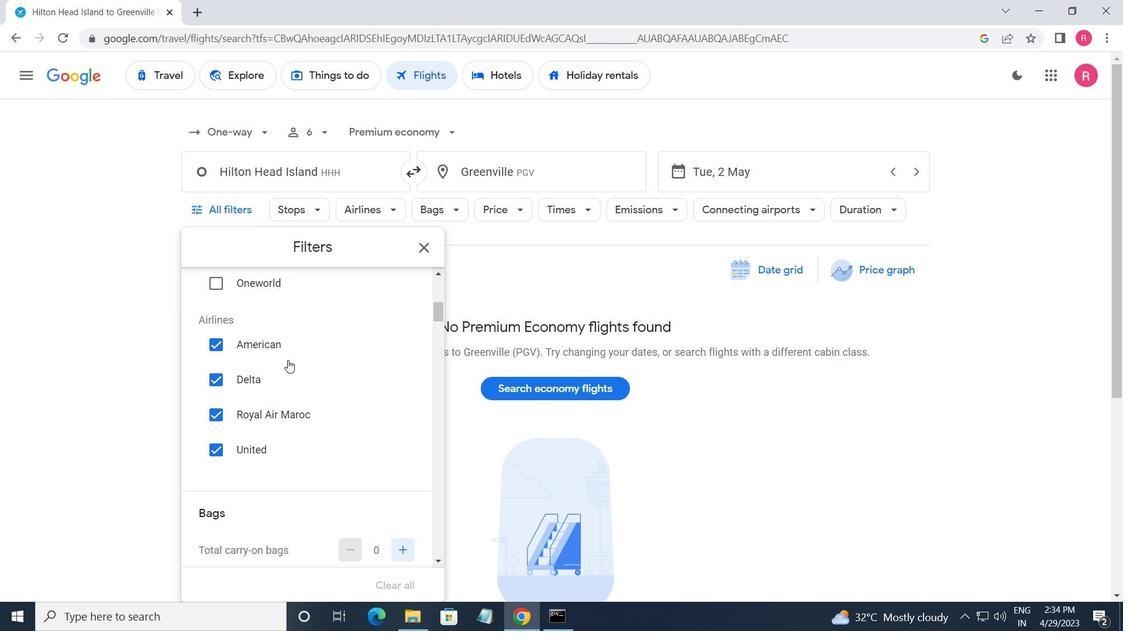 
Action: Mouse scrolled (288, 360) with delta (0, 0)
Screenshot: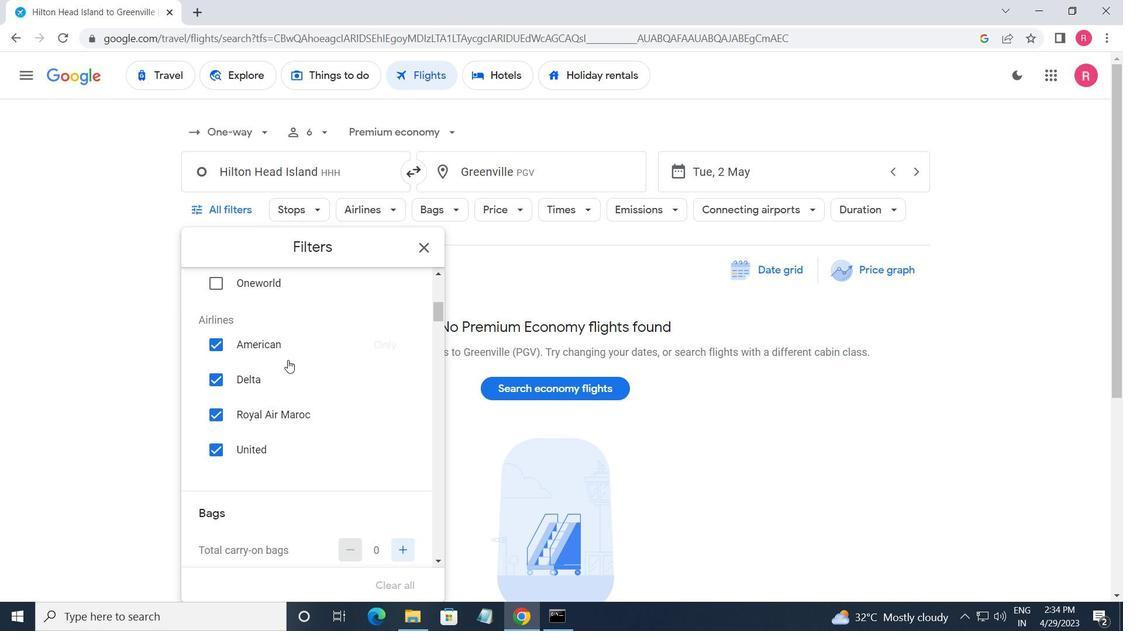 
Action: Mouse moved to (403, 303)
Screenshot: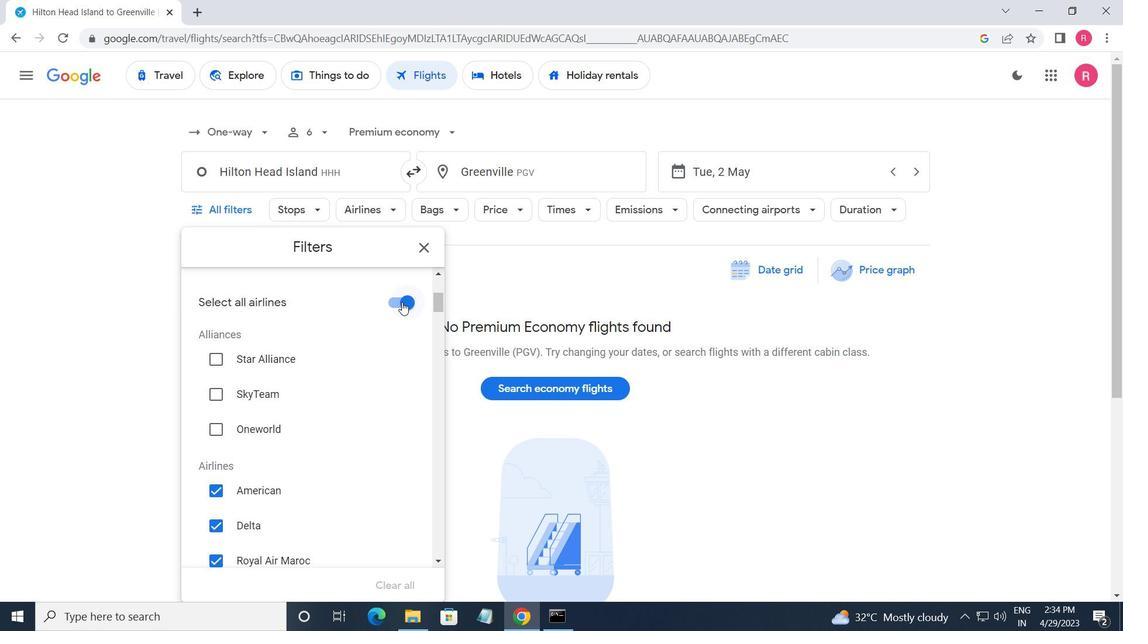 
Action: Mouse pressed left at (403, 303)
Screenshot: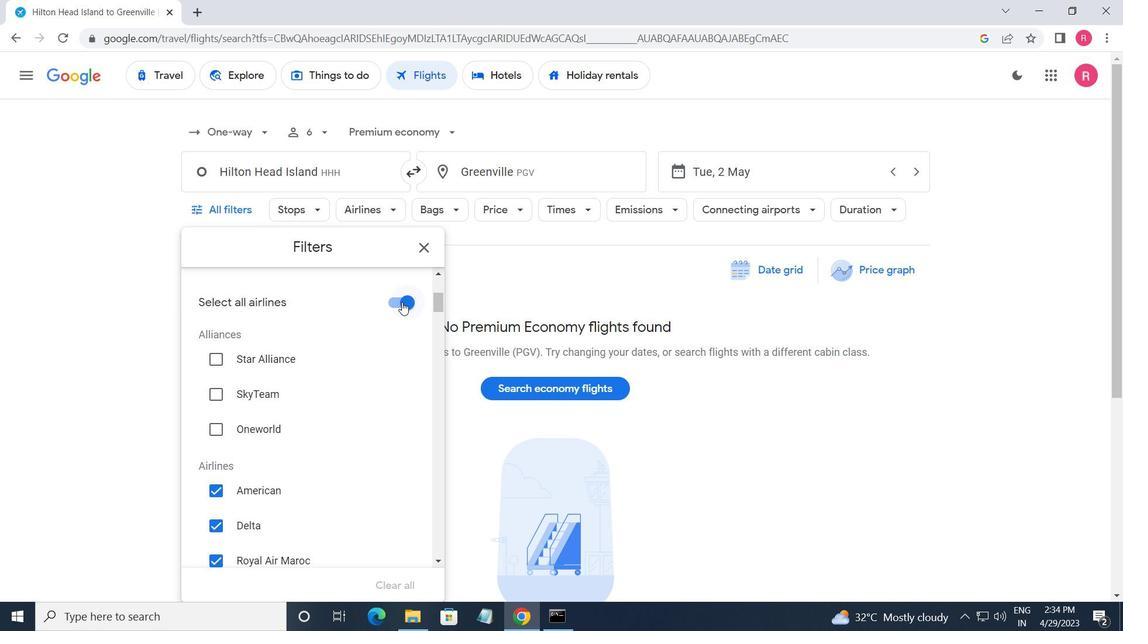 
Action: Mouse scrolled (403, 302) with delta (0, 0)
Screenshot: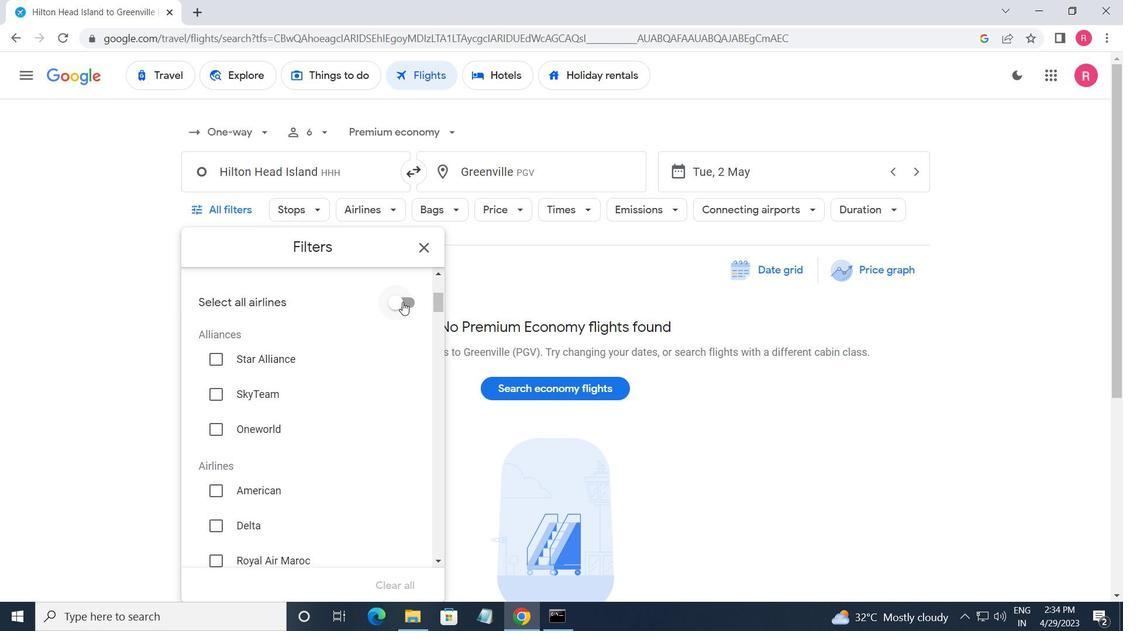 
Action: Mouse moved to (402, 303)
Screenshot: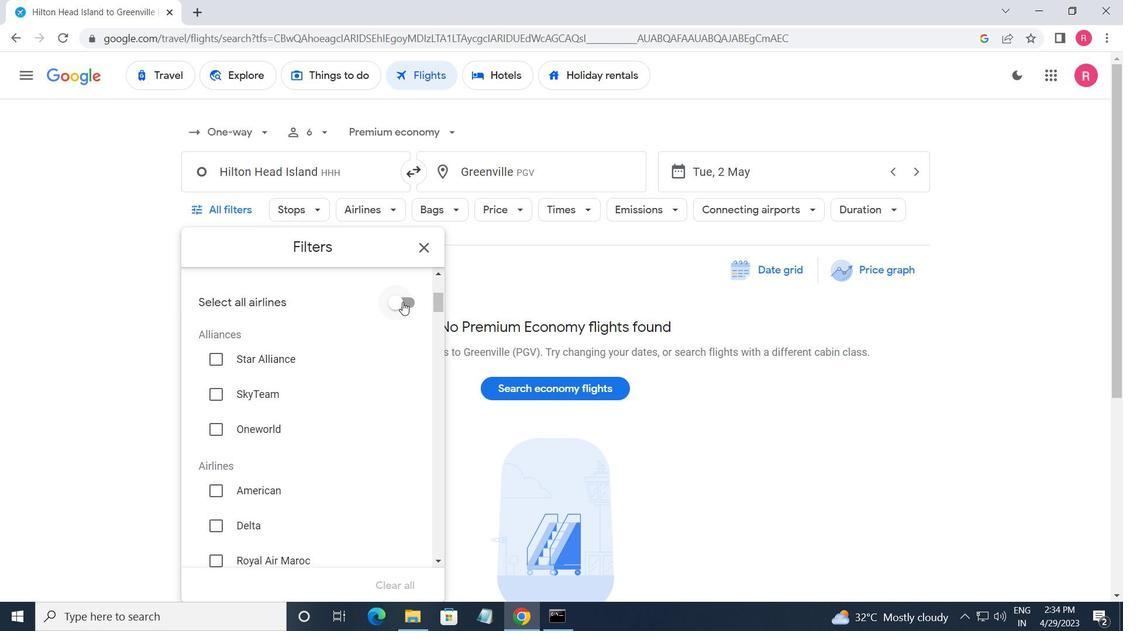 
Action: Mouse scrolled (402, 303) with delta (0, 0)
Screenshot: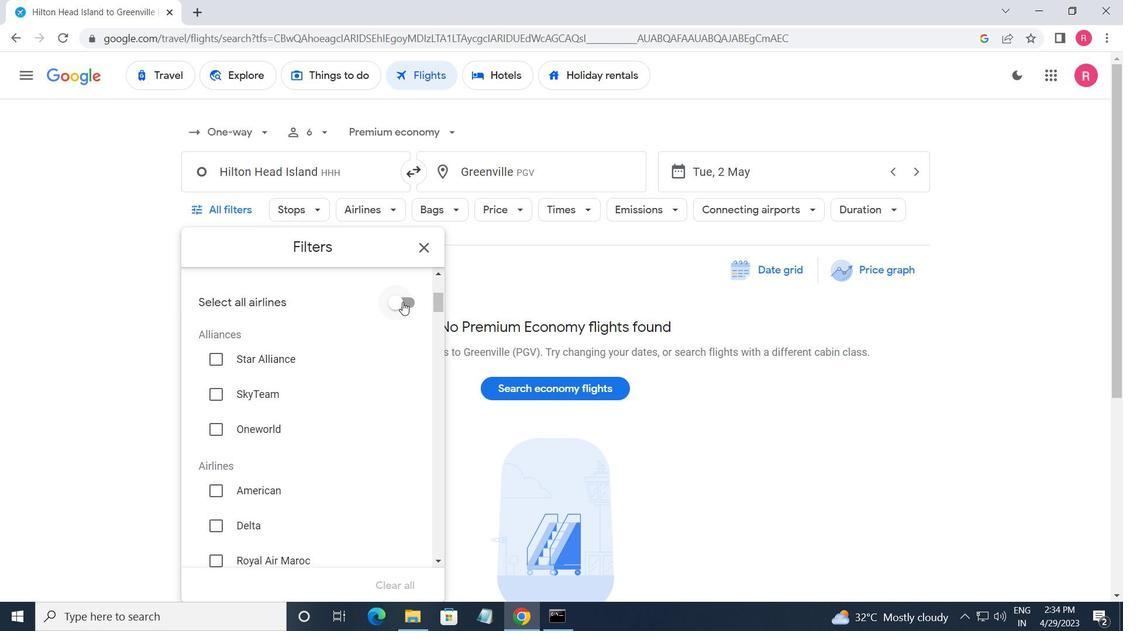 
Action: Mouse scrolled (402, 303) with delta (0, 0)
Screenshot: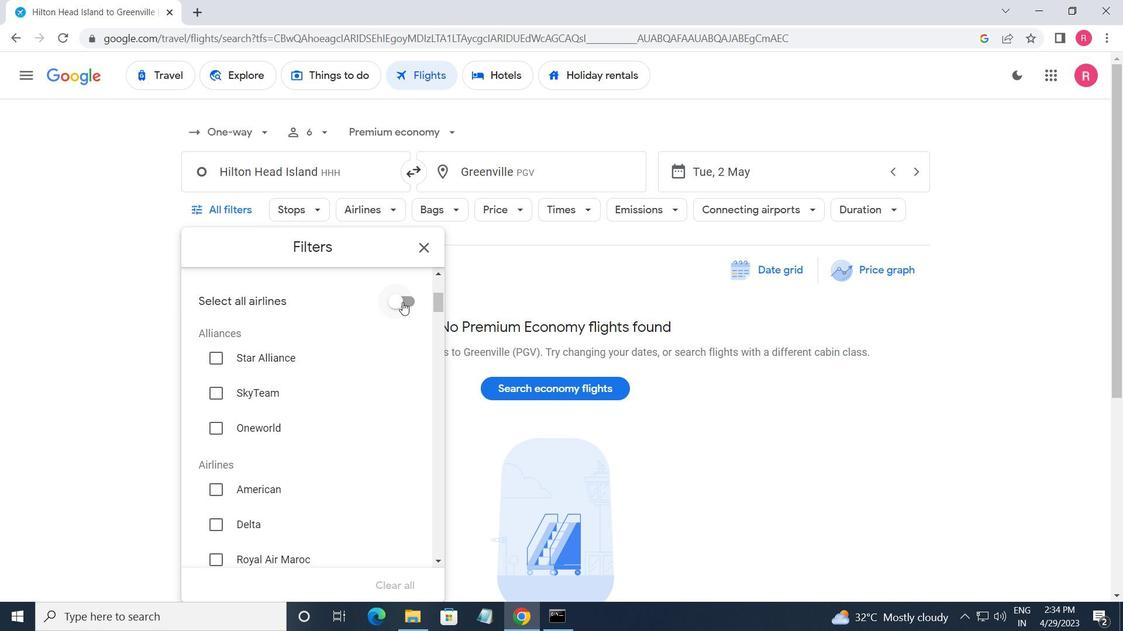 
Action: Mouse moved to (401, 304)
Screenshot: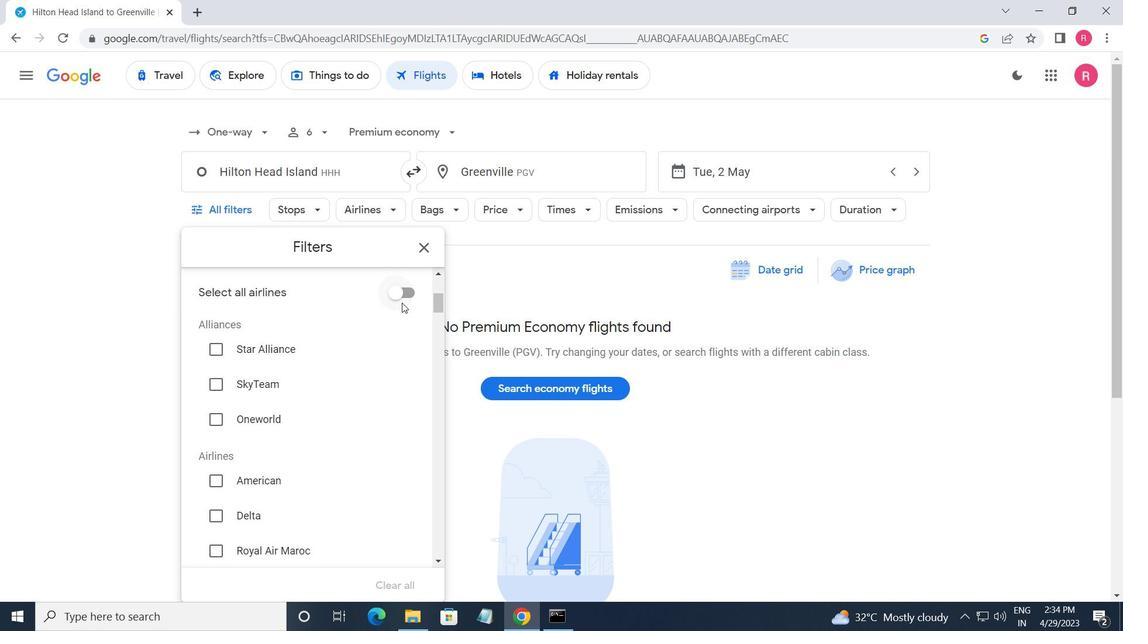 
Action: Mouse scrolled (401, 303) with delta (0, 0)
Screenshot: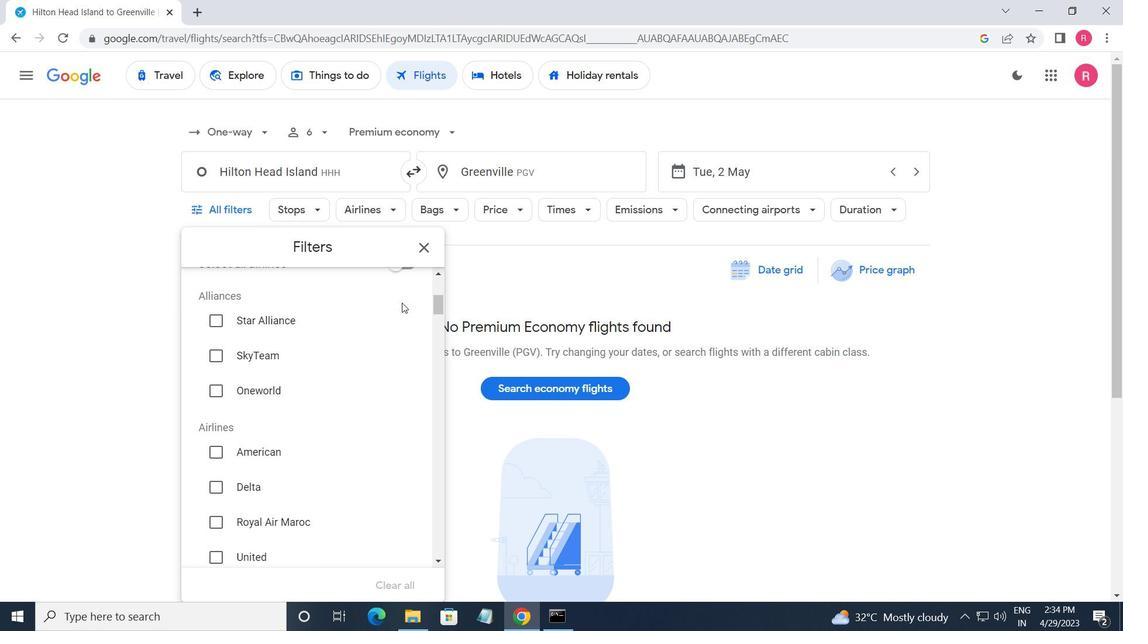 
Action: Mouse moved to (406, 411)
Screenshot: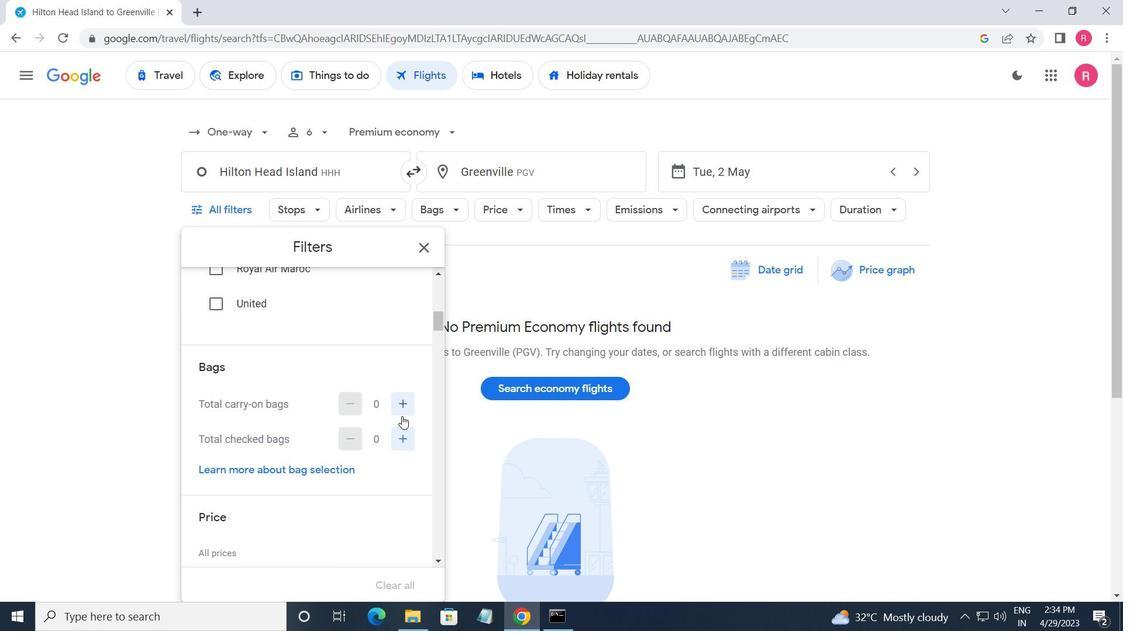 
Action: Mouse pressed left at (406, 411)
Screenshot: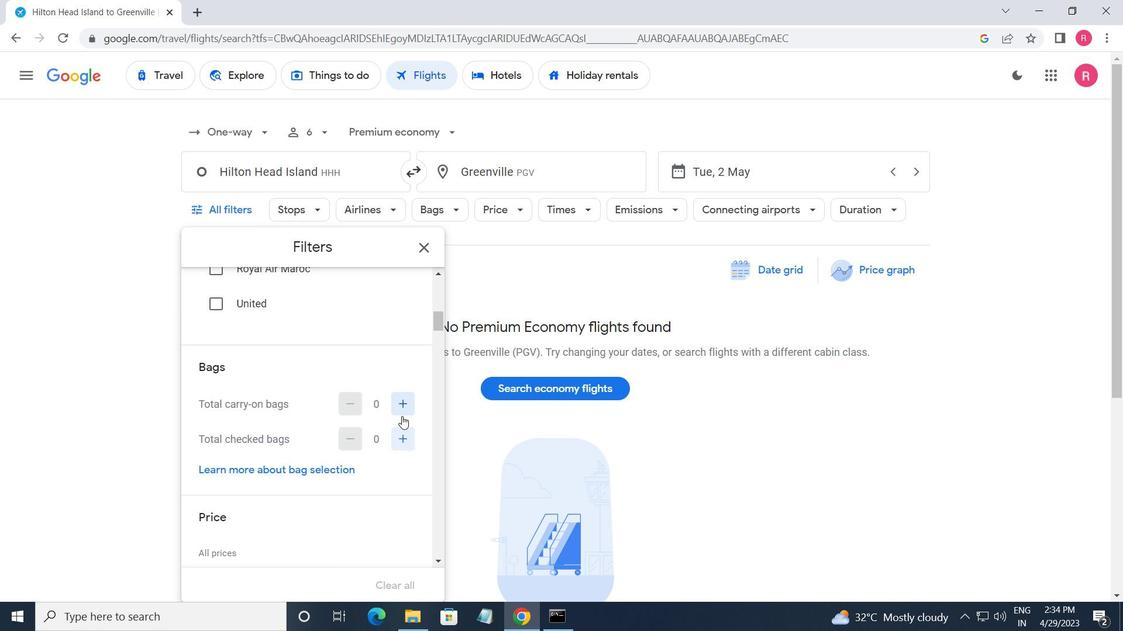 
Action: Mouse pressed left at (406, 411)
Screenshot: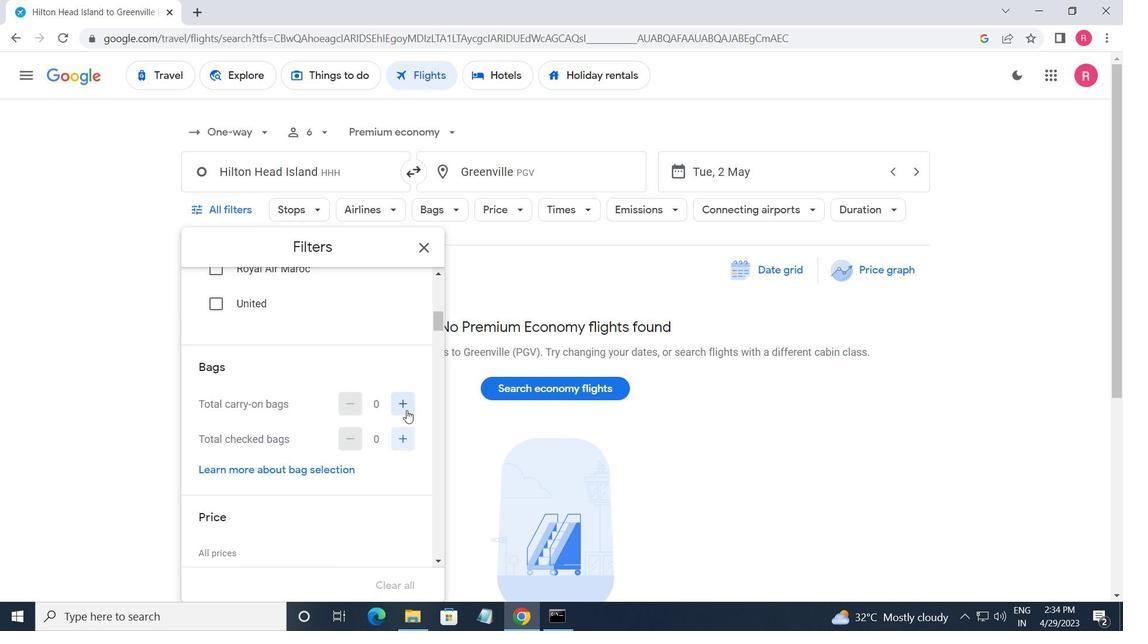 
Action: Mouse scrolled (406, 410) with delta (0, 0)
Screenshot: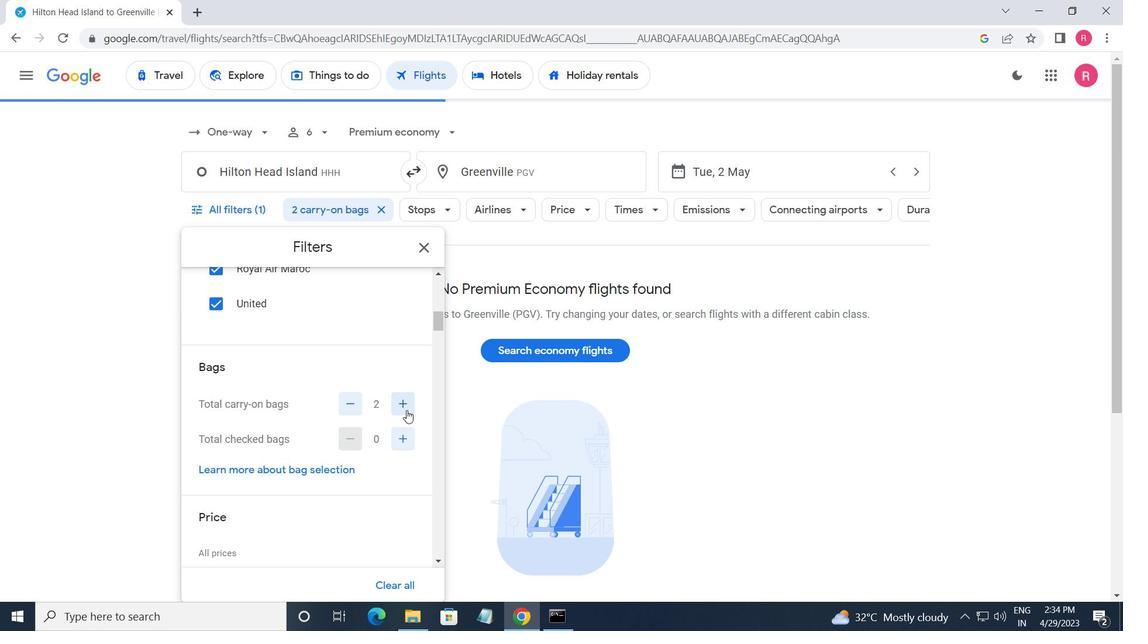 
Action: Mouse moved to (400, 369)
Screenshot: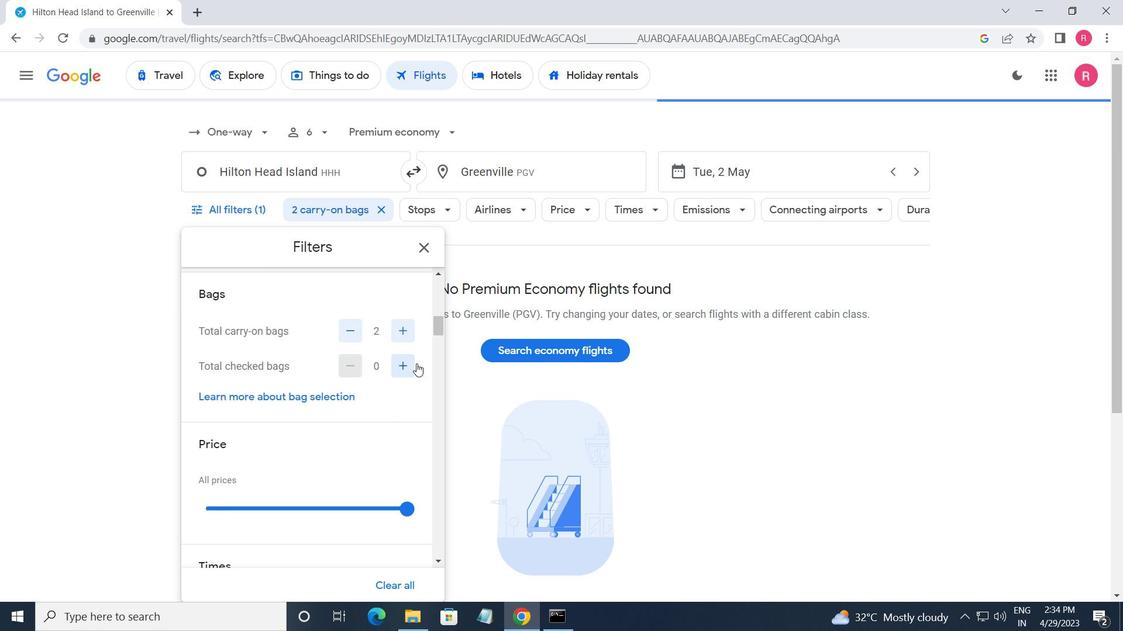 
Action: Mouse pressed left at (400, 369)
Screenshot: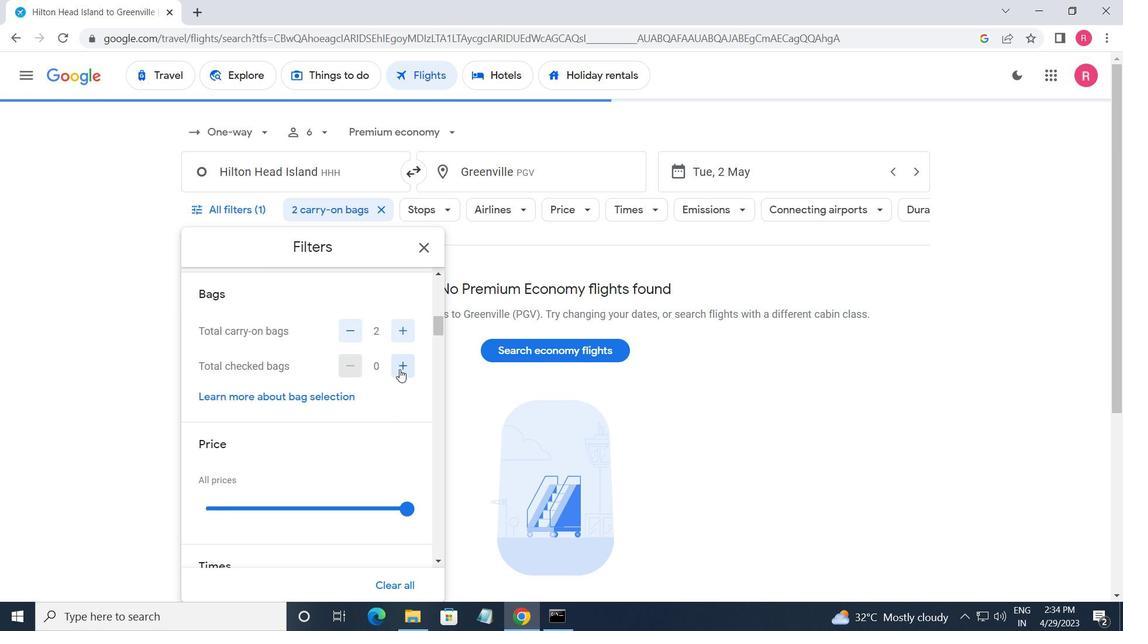 
Action: Mouse scrolled (400, 369) with delta (0, 0)
Screenshot: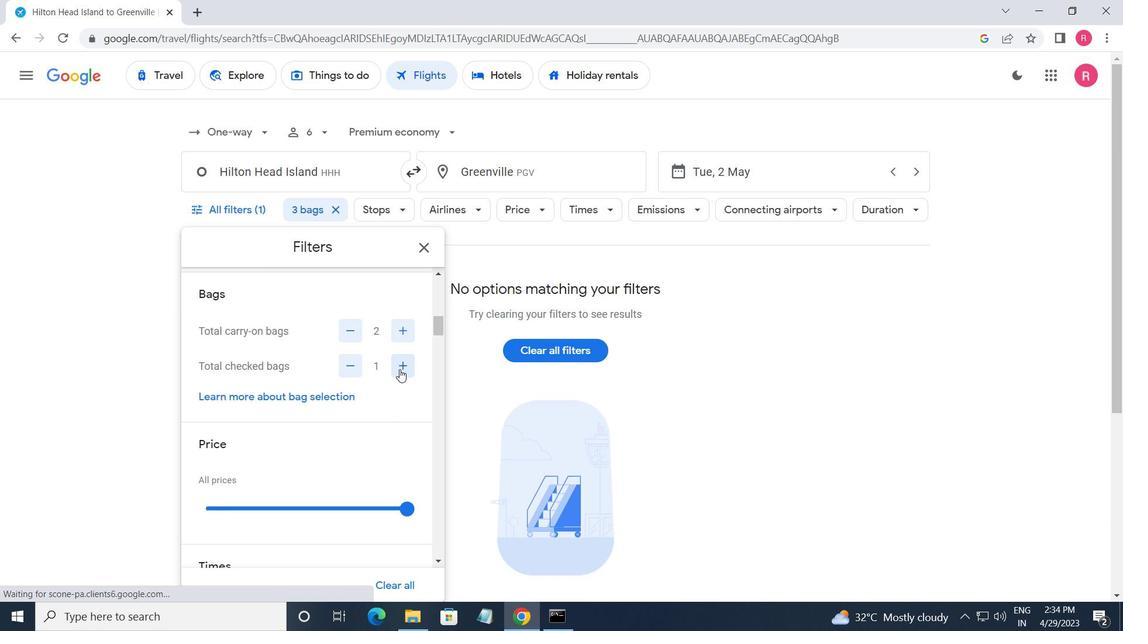 
Action: Mouse moved to (407, 432)
Screenshot: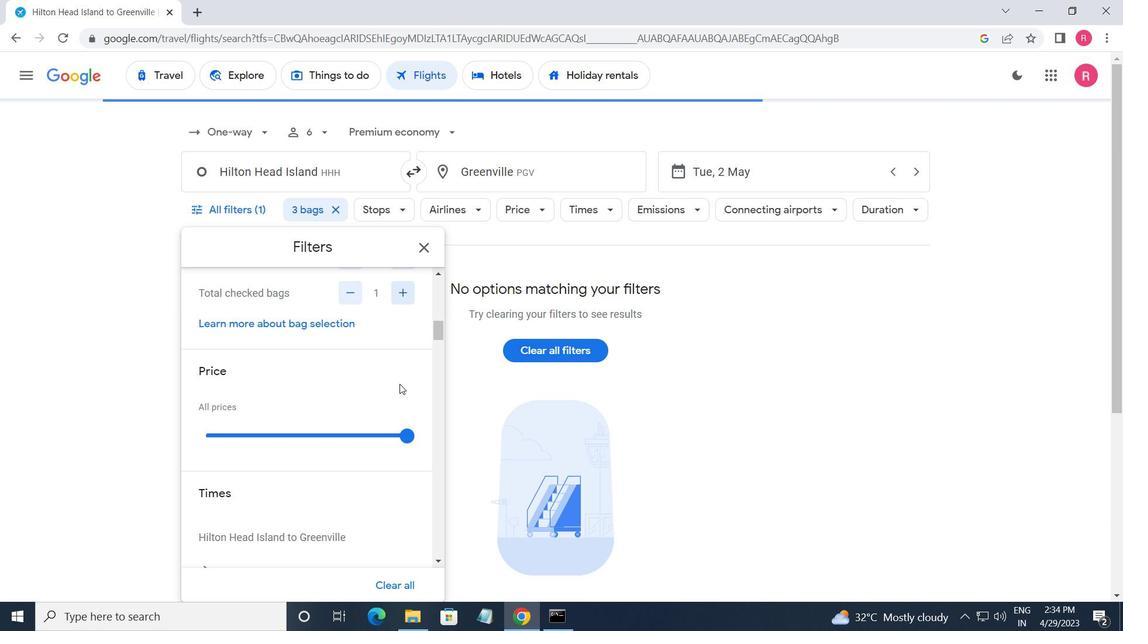 
Action: Mouse pressed left at (407, 432)
Screenshot: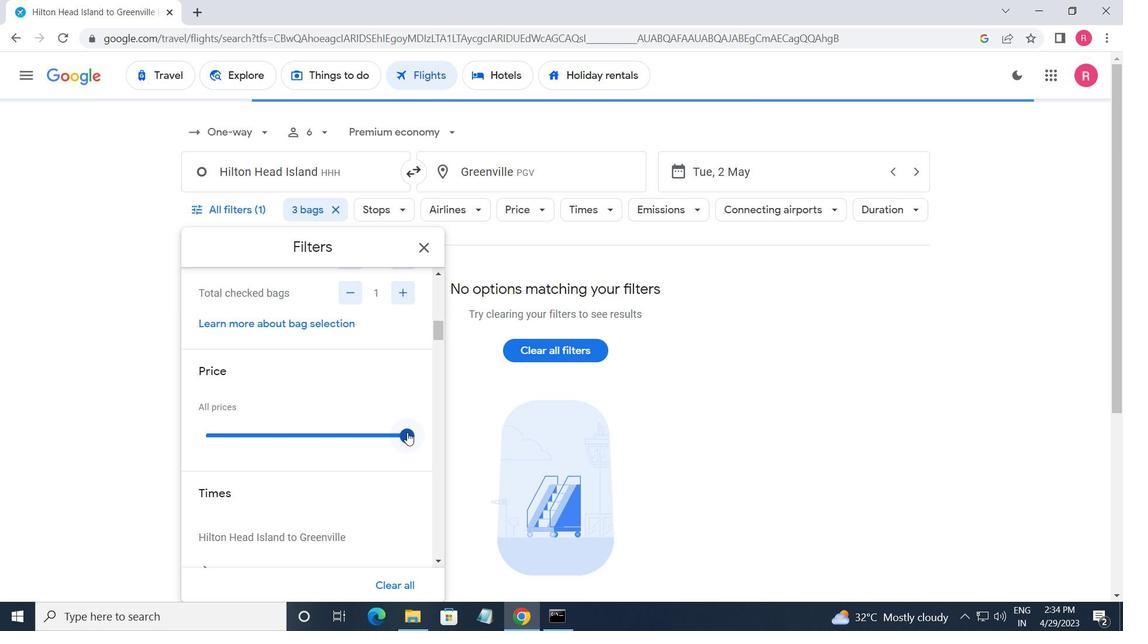 
Action: Mouse scrolled (407, 432) with delta (0, 0)
Screenshot: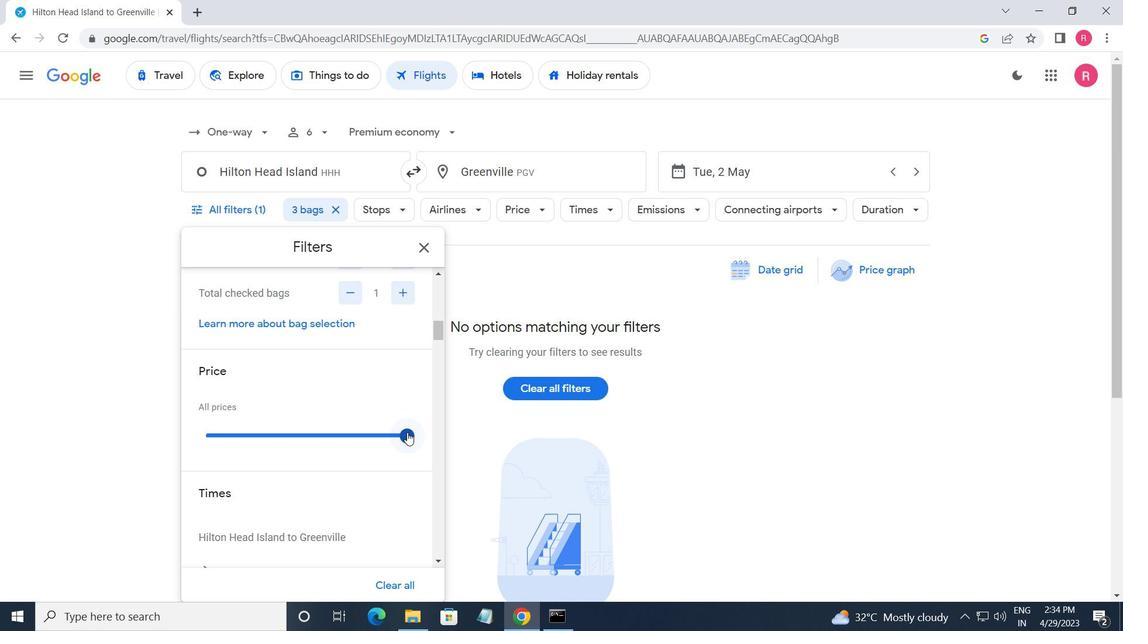 
Action: Mouse scrolled (407, 432) with delta (0, 0)
Screenshot: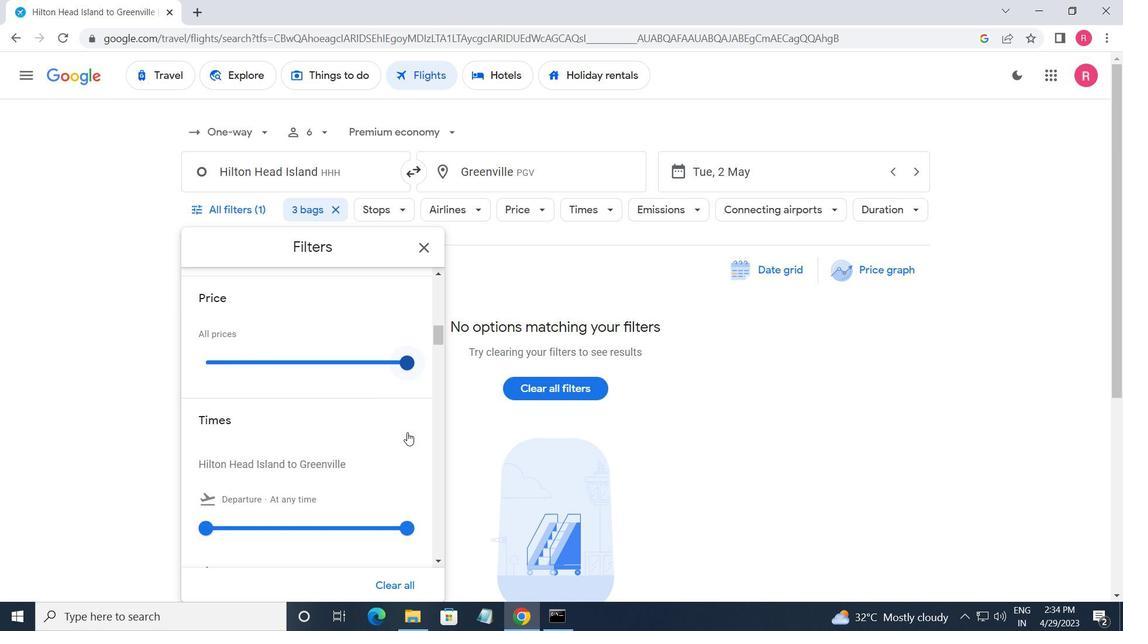 
Action: Mouse moved to (206, 466)
Screenshot: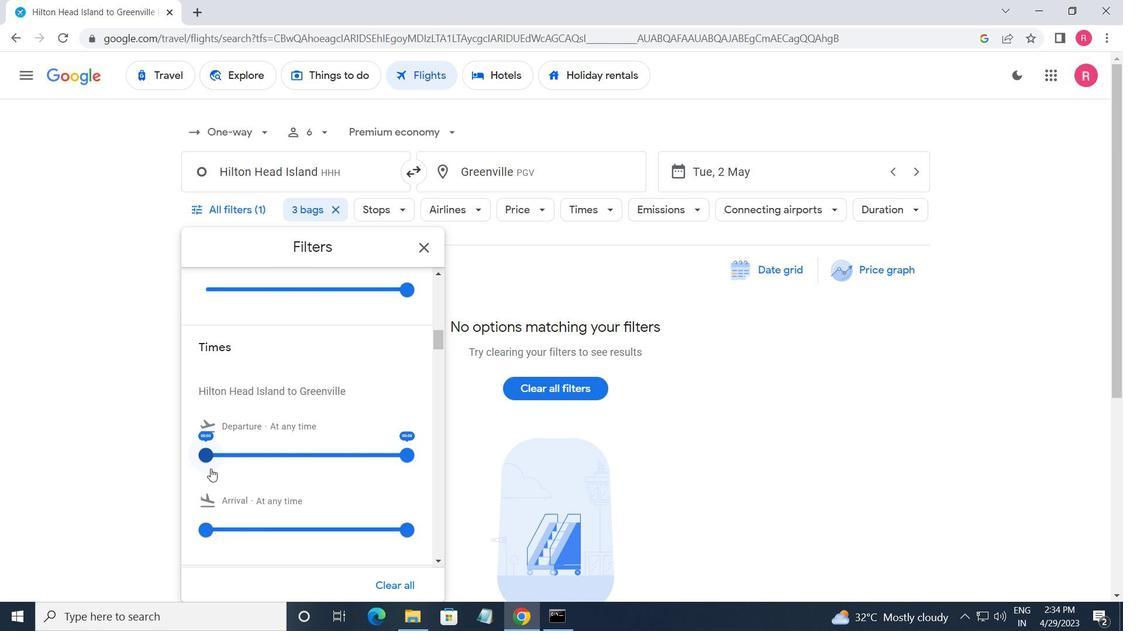 
Action: Mouse pressed left at (206, 466)
Screenshot: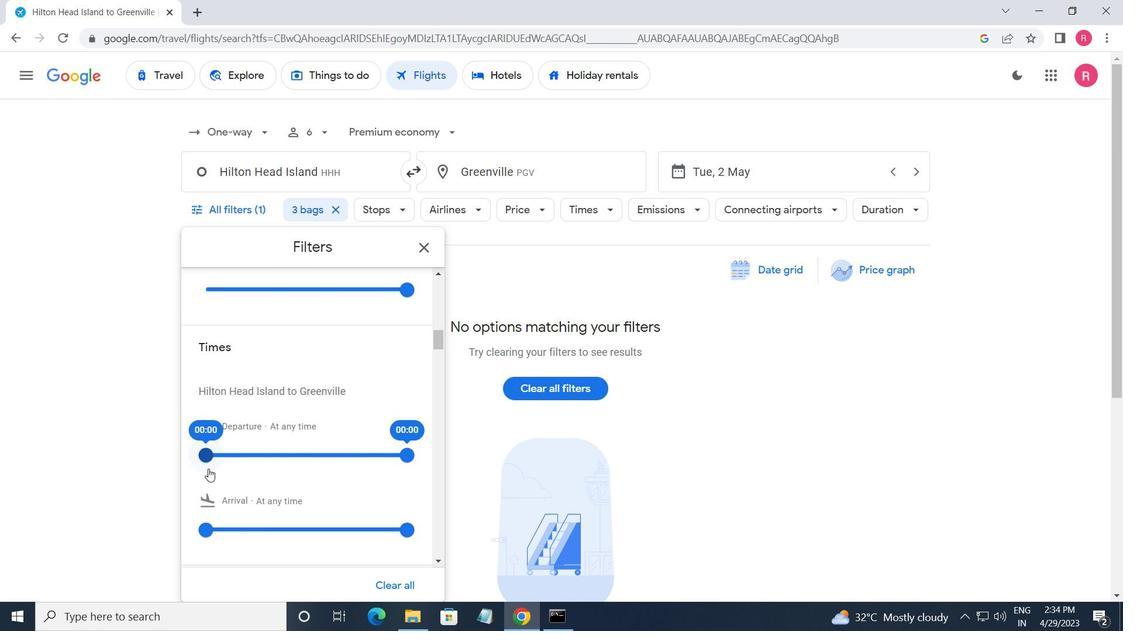 
Action: Mouse moved to (403, 454)
Screenshot: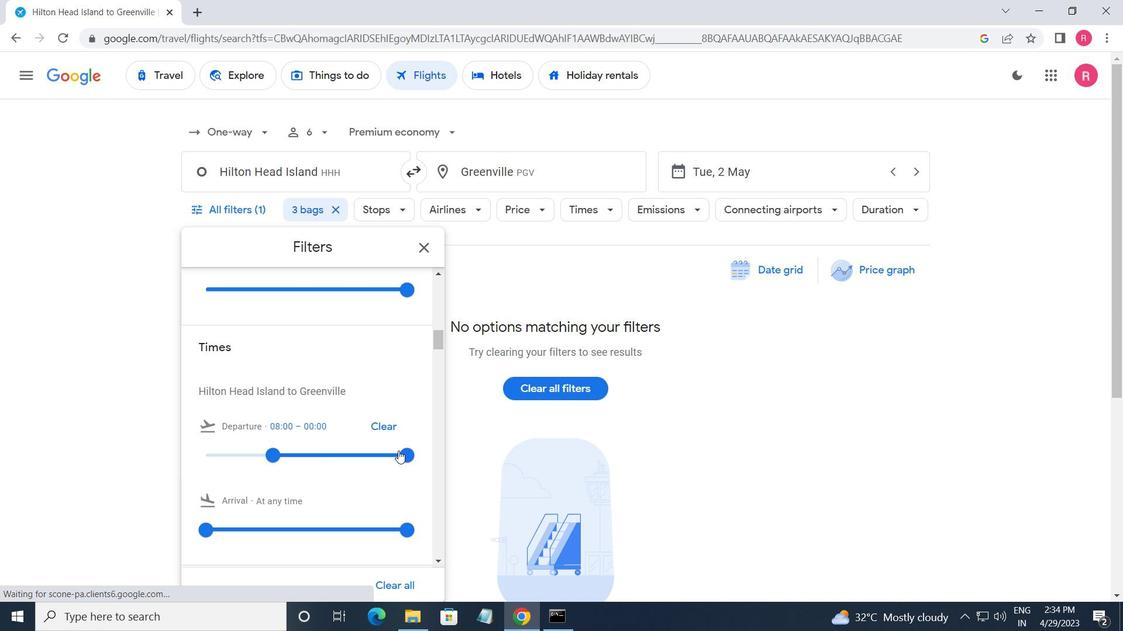 
Action: Mouse pressed left at (403, 454)
Screenshot: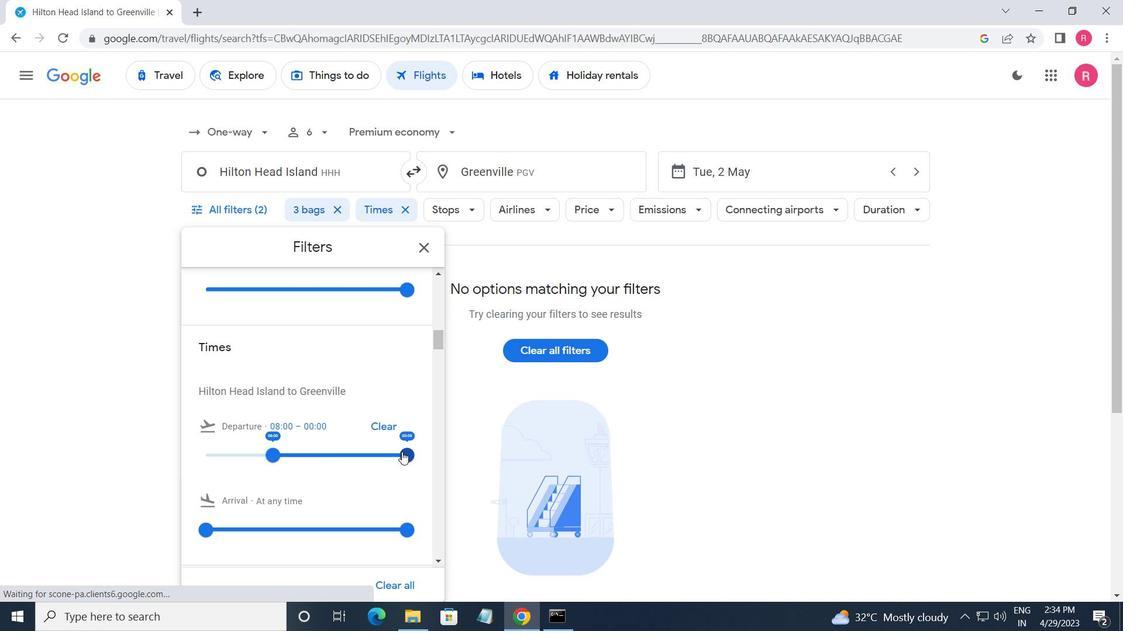 
Action: Mouse moved to (419, 252)
Screenshot: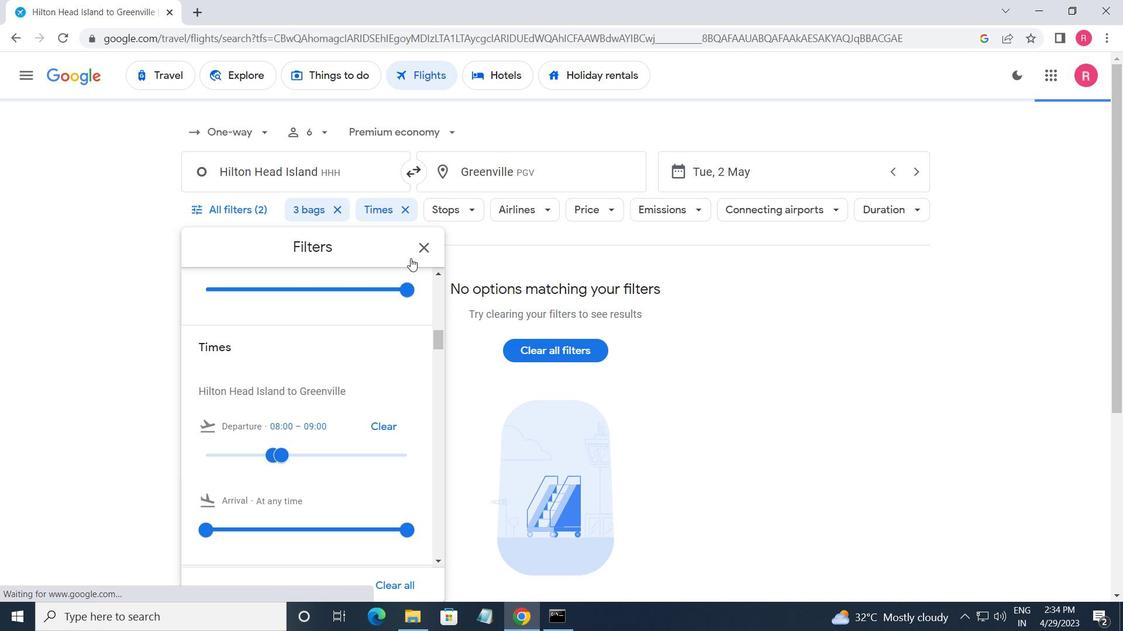 
Action: Mouse pressed left at (419, 252)
Screenshot: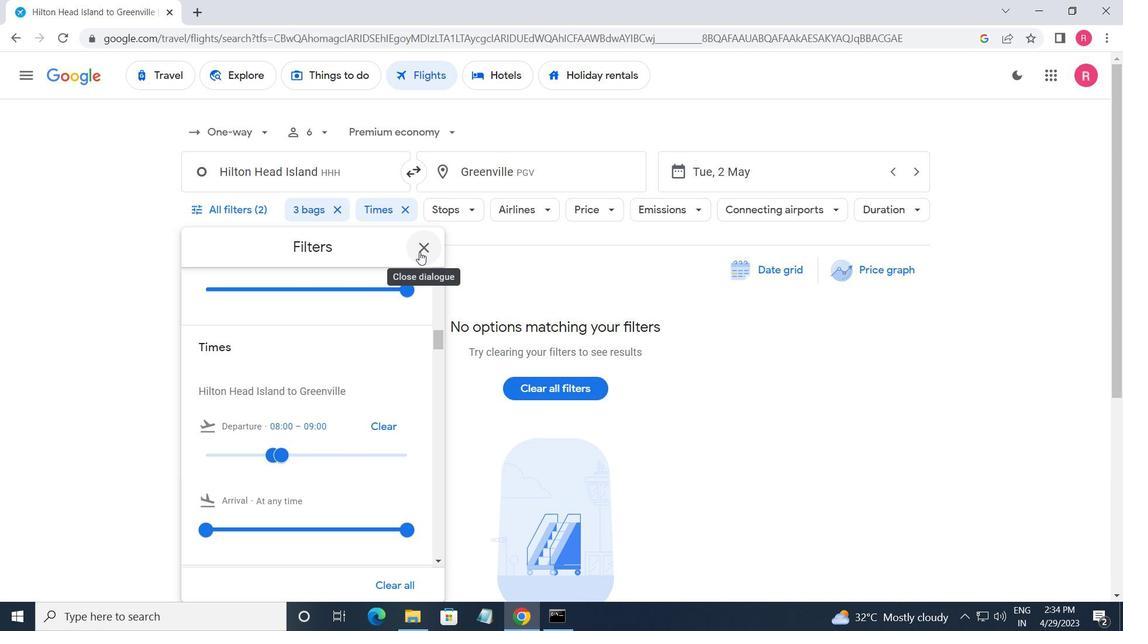 
Action: Mouse moved to (420, 251)
Screenshot: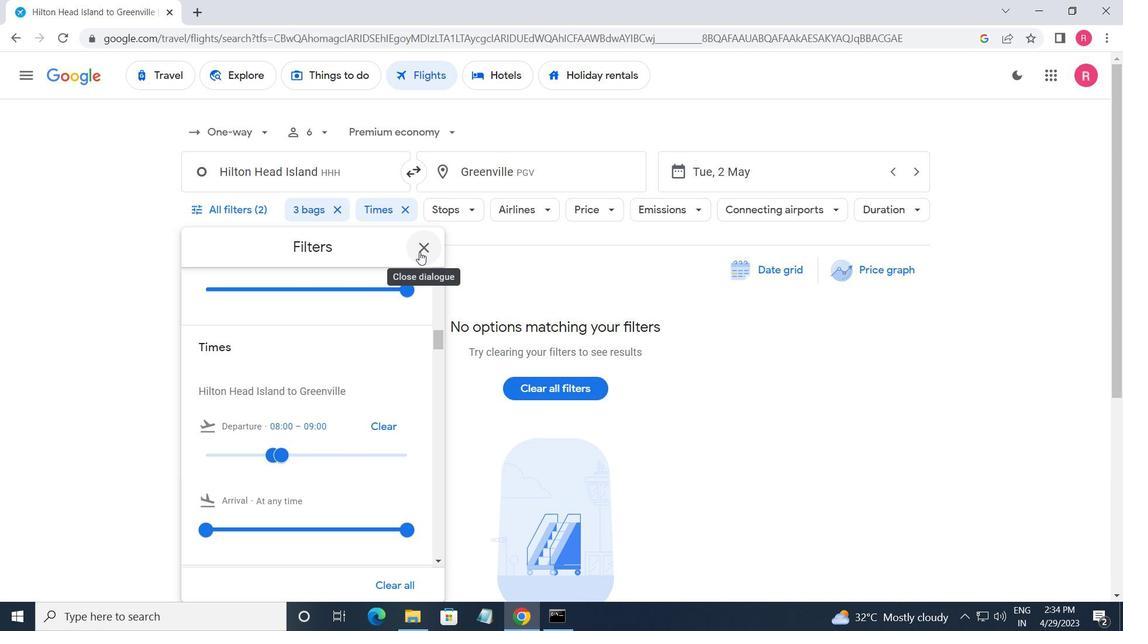 
